 Task: Check the safety & property of Place to stay in Los Angeles, California, United States.
Action: Mouse moved to (377, 104)
Screenshot: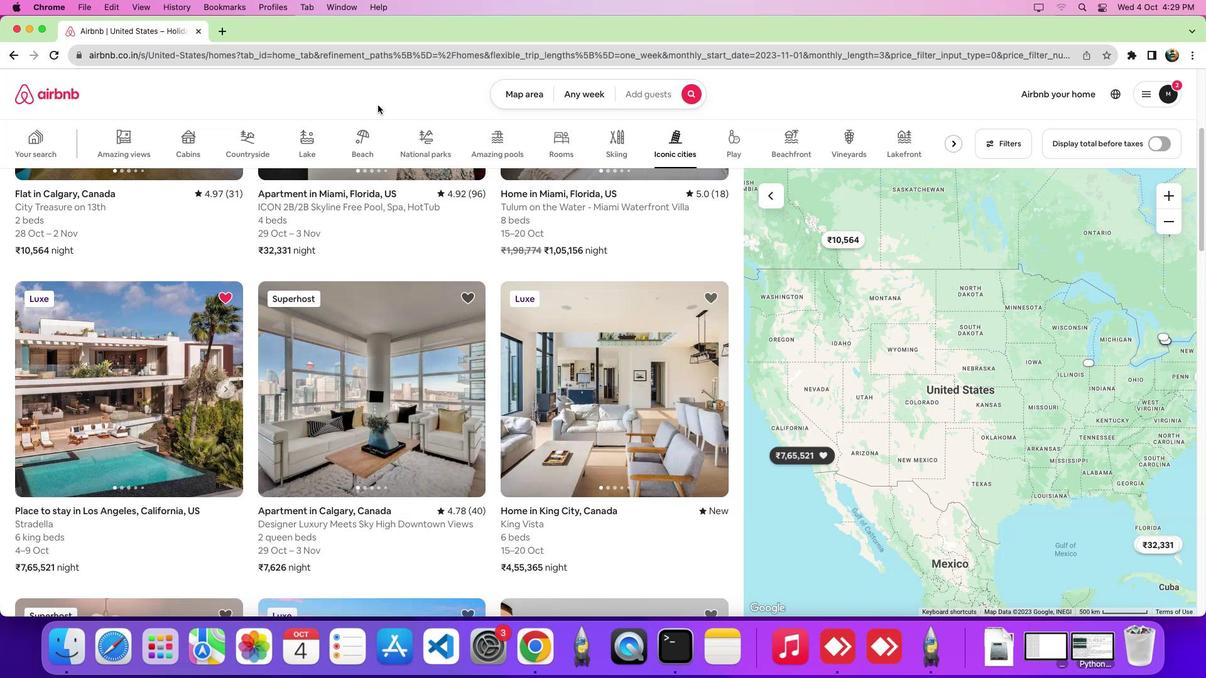 
Action: Mouse pressed left at (377, 104)
Screenshot: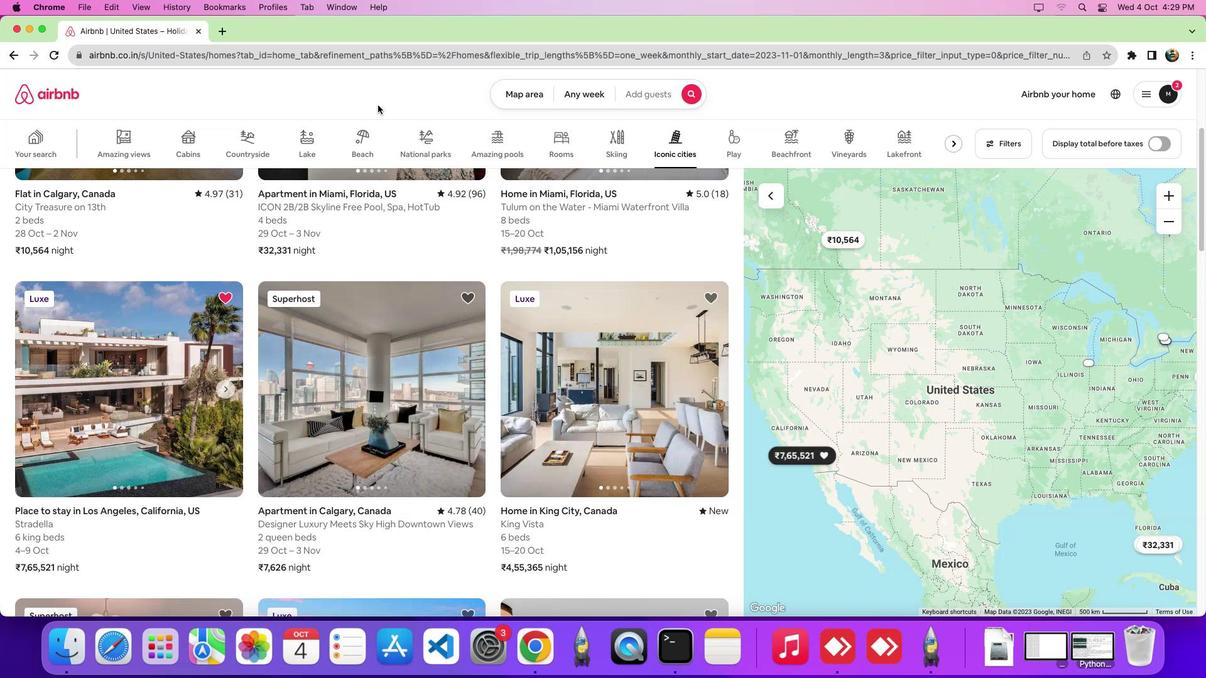 
Action: Mouse moved to (684, 145)
Screenshot: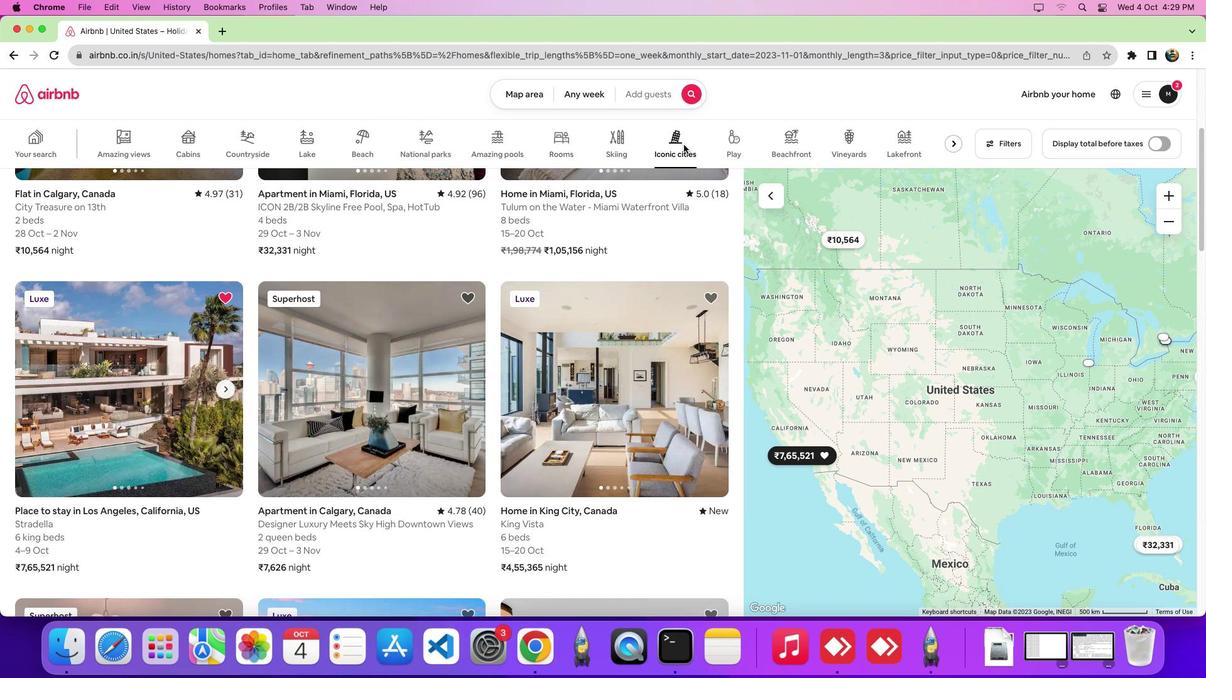 
Action: Mouse pressed left at (684, 145)
Screenshot: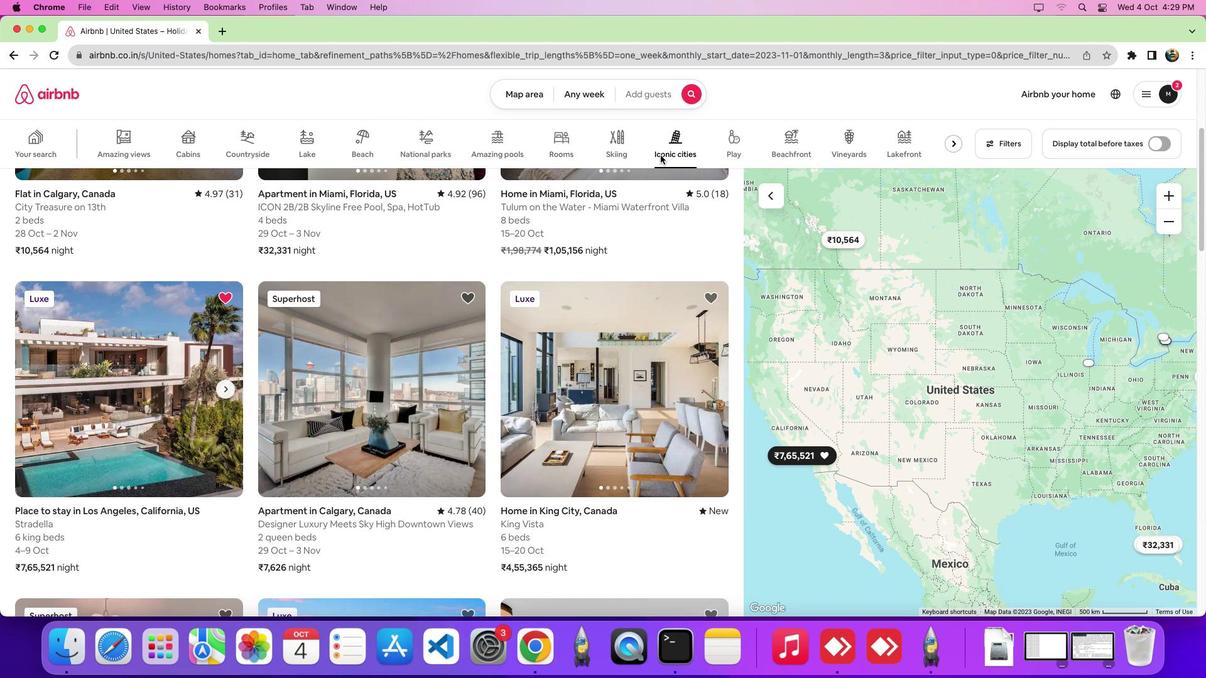 
Action: Mouse moved to (163, 427)
Screenshot: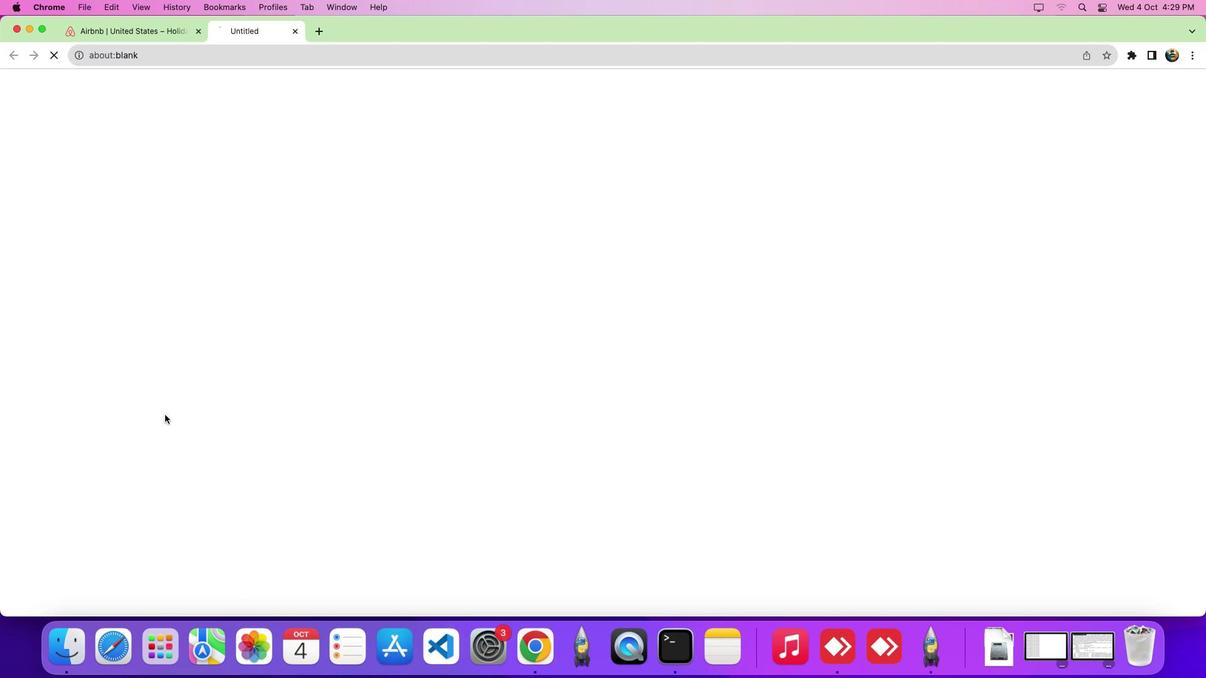 
Action: Mouse pressed left at (163, 427)
Screenshot: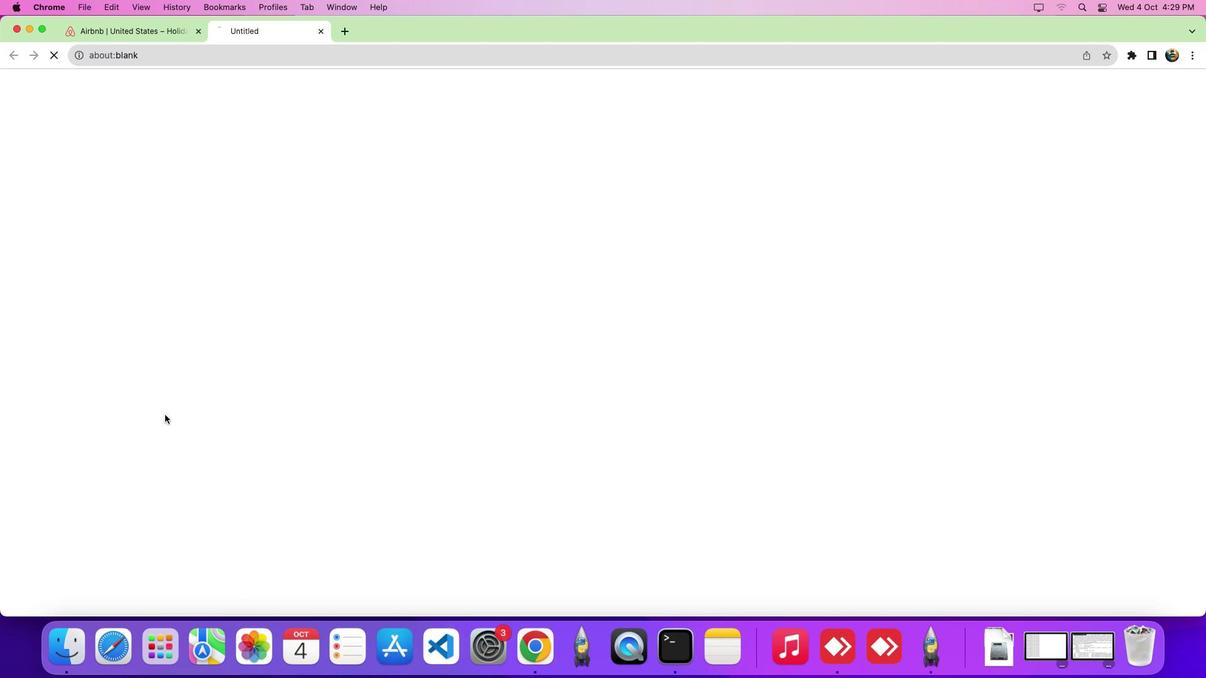 
Action: Mouse moved to (675, 412)
Screenshot: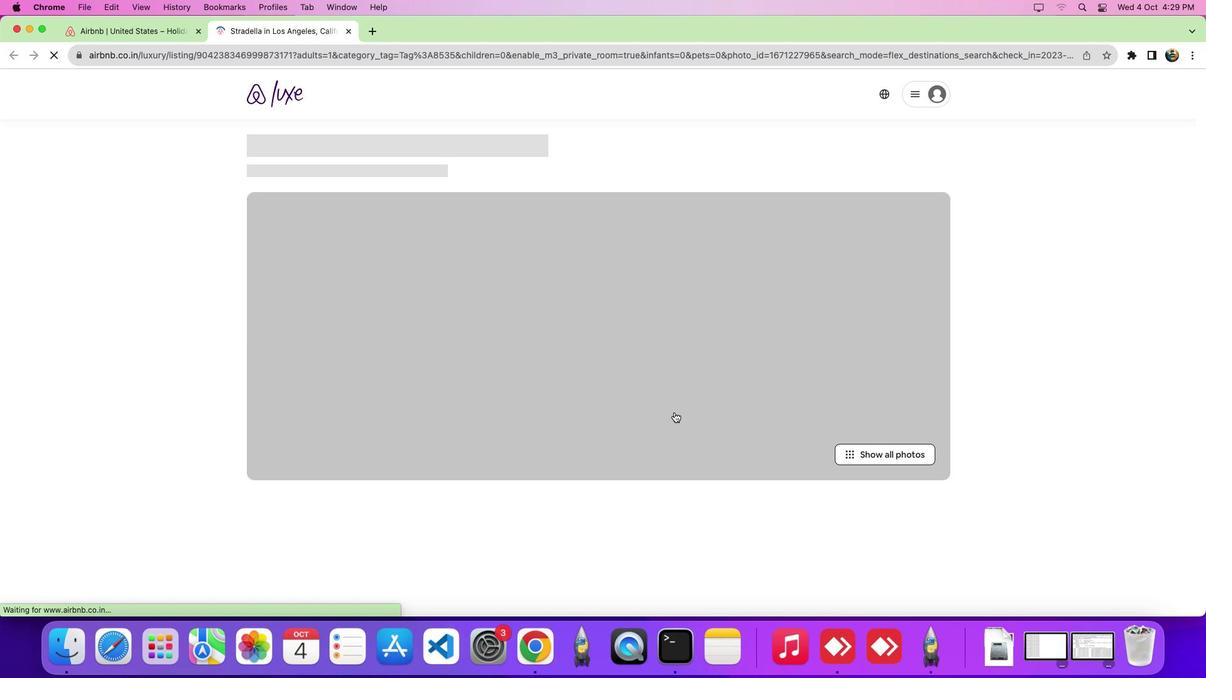 
Action: Mouse scrolled (675, 412) with delta (0, 0)
Screenshot: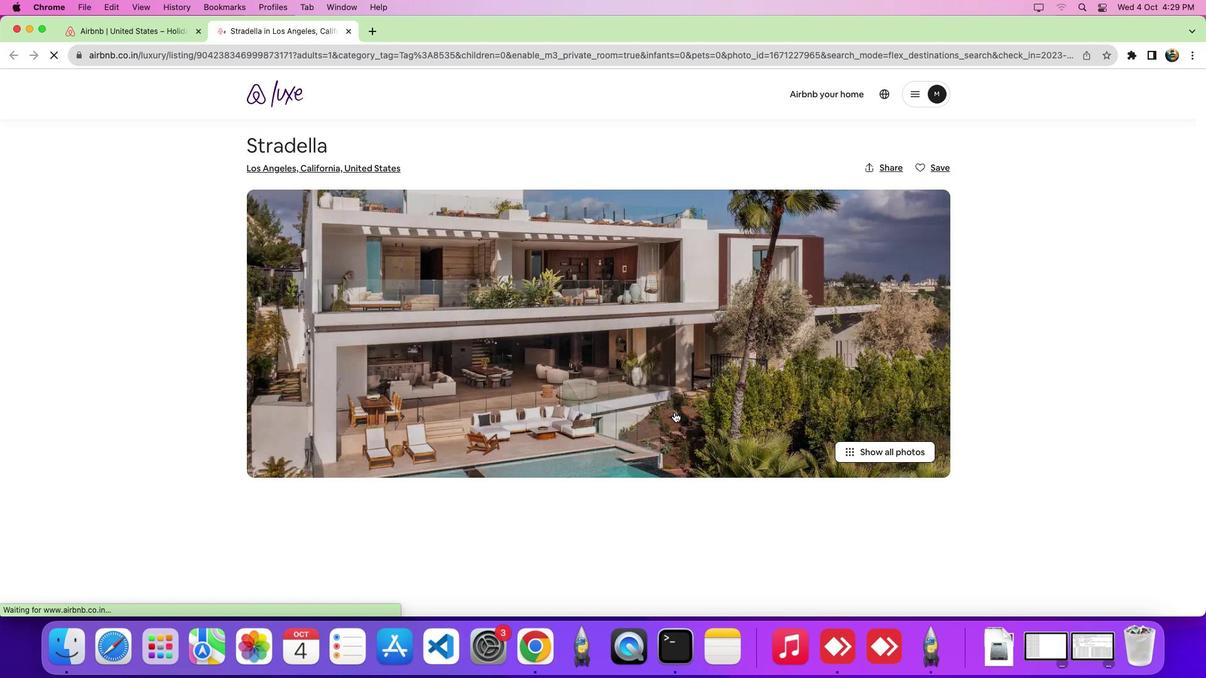 
Action: Mouse scrolled (675, 412) with delta (0, 0)
Screenshot: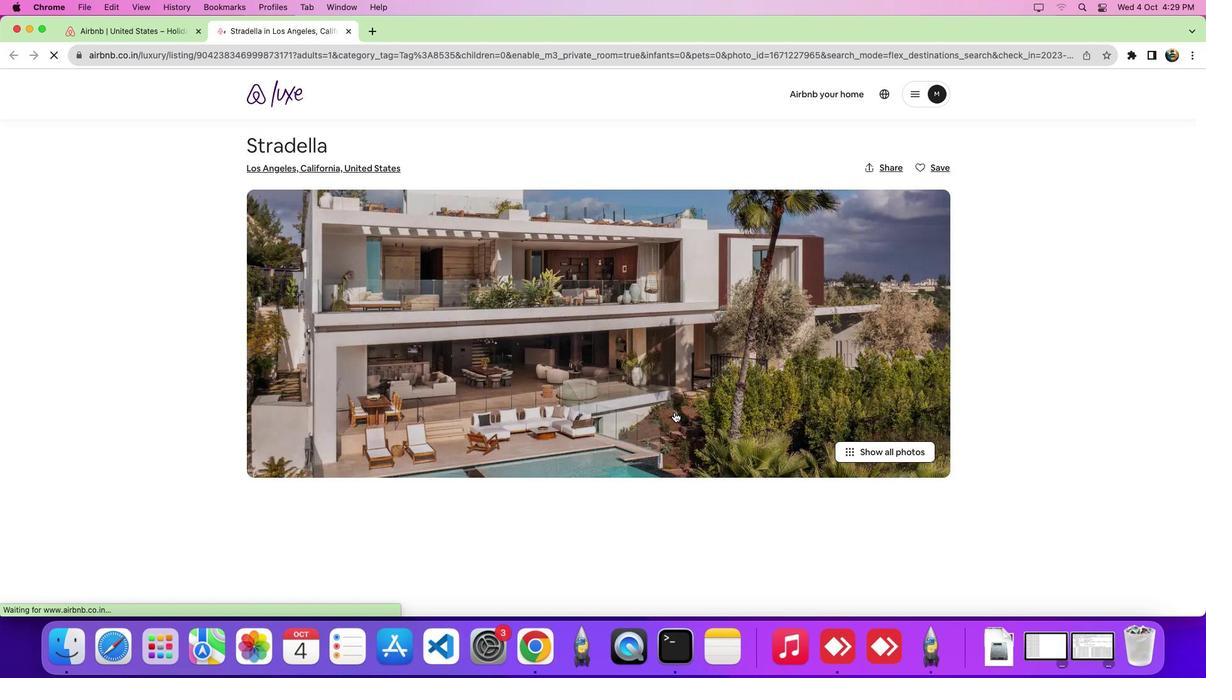 
Action: Mouse scrolled (675, 412) with delta (0, -5)
Screenshot: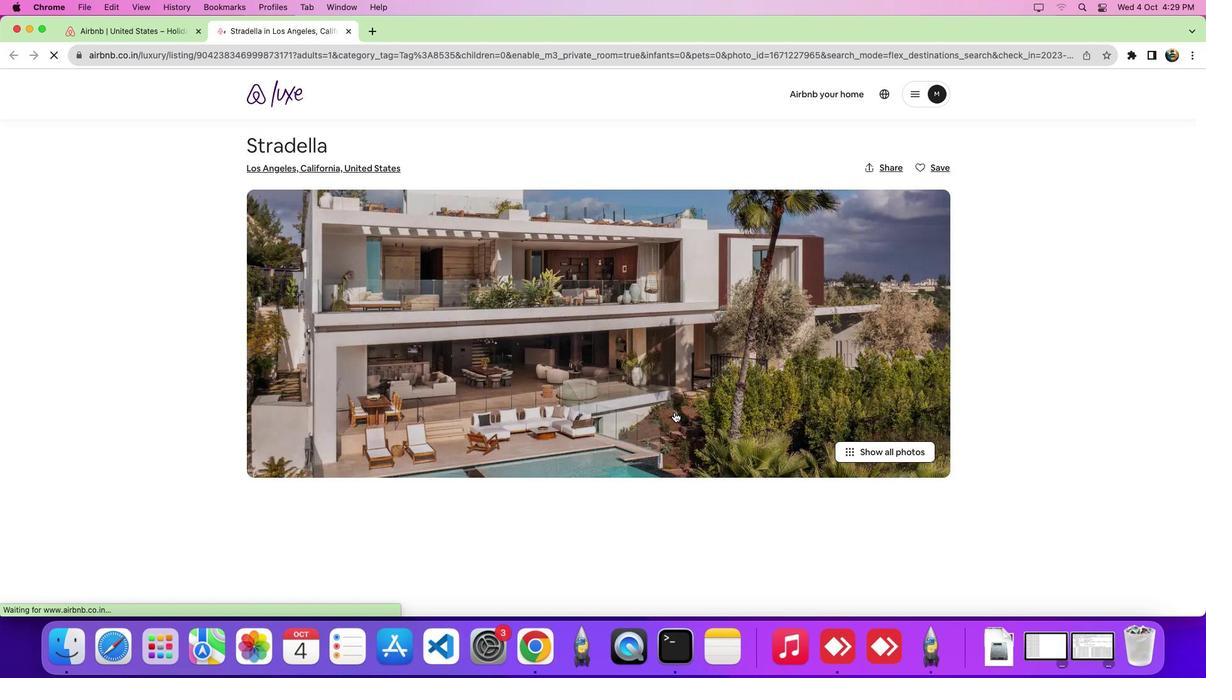 
Action: Mouse scrolled (675, 412) with delta (0, 0)
Screenshot: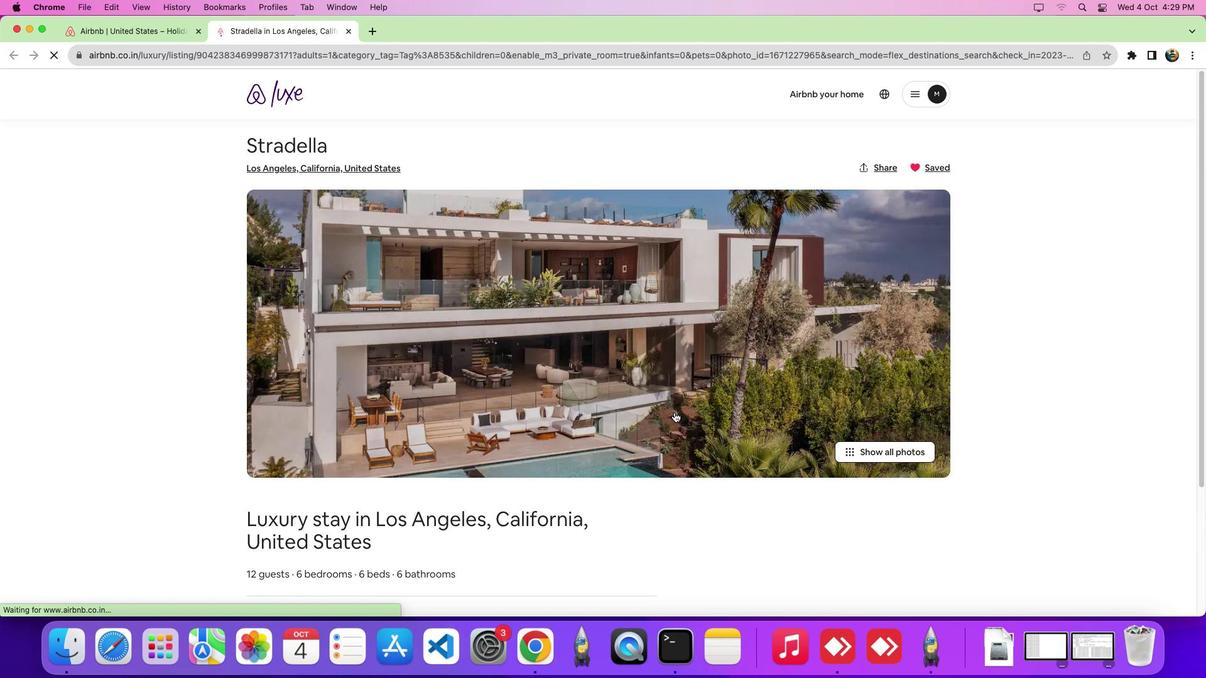 
Action: Mouse scrolled (675, 412) with delta (0, -1)
Screenshot: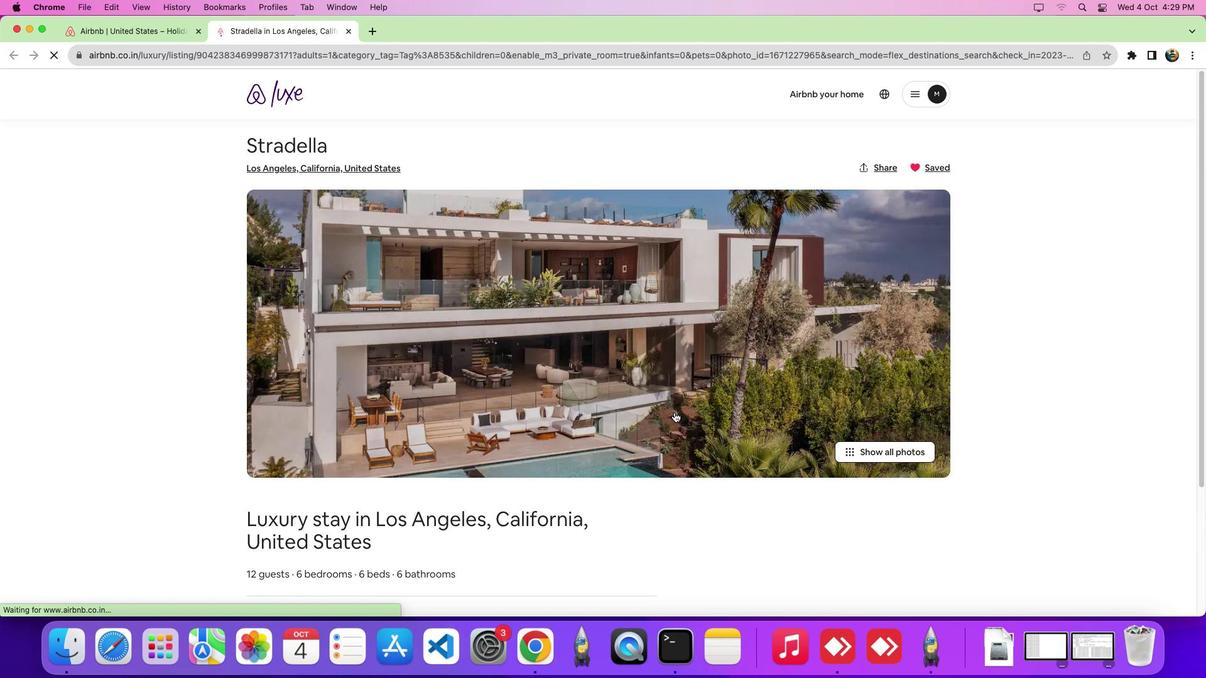
Action: Mouse scrolled (675, 412) with delta (0, -6)
Screenshot: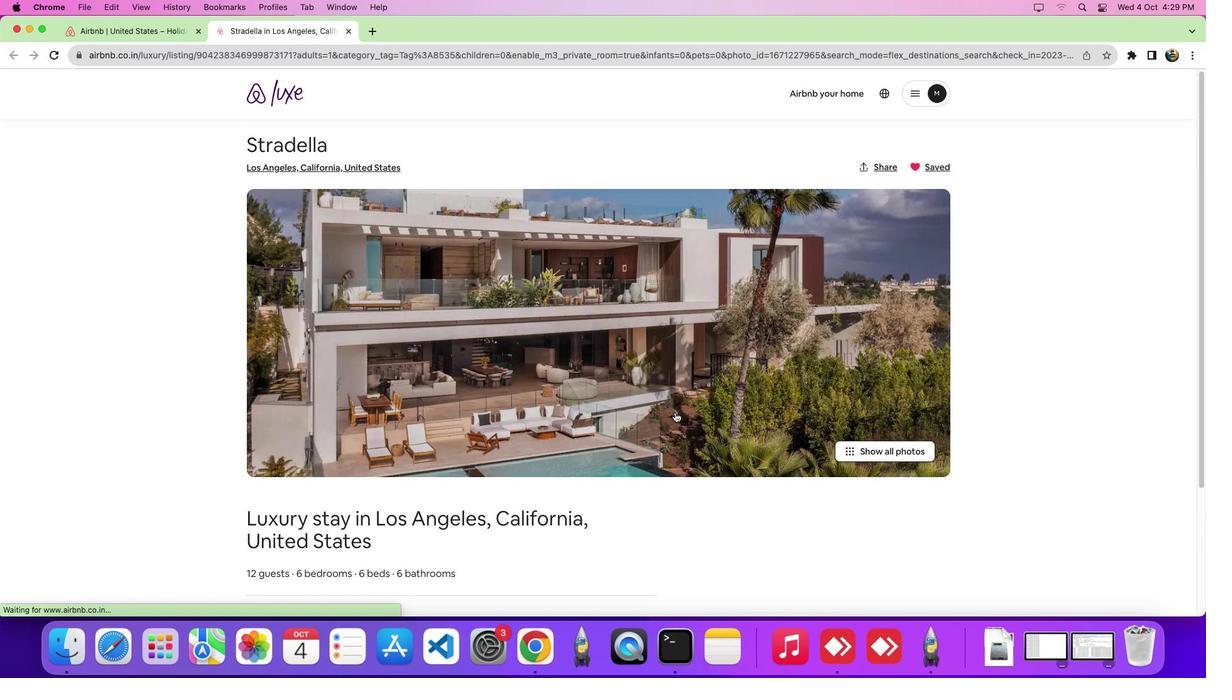 
Action: Mouse scrolled (675, 412) with delta (0, -8)
Screenshot: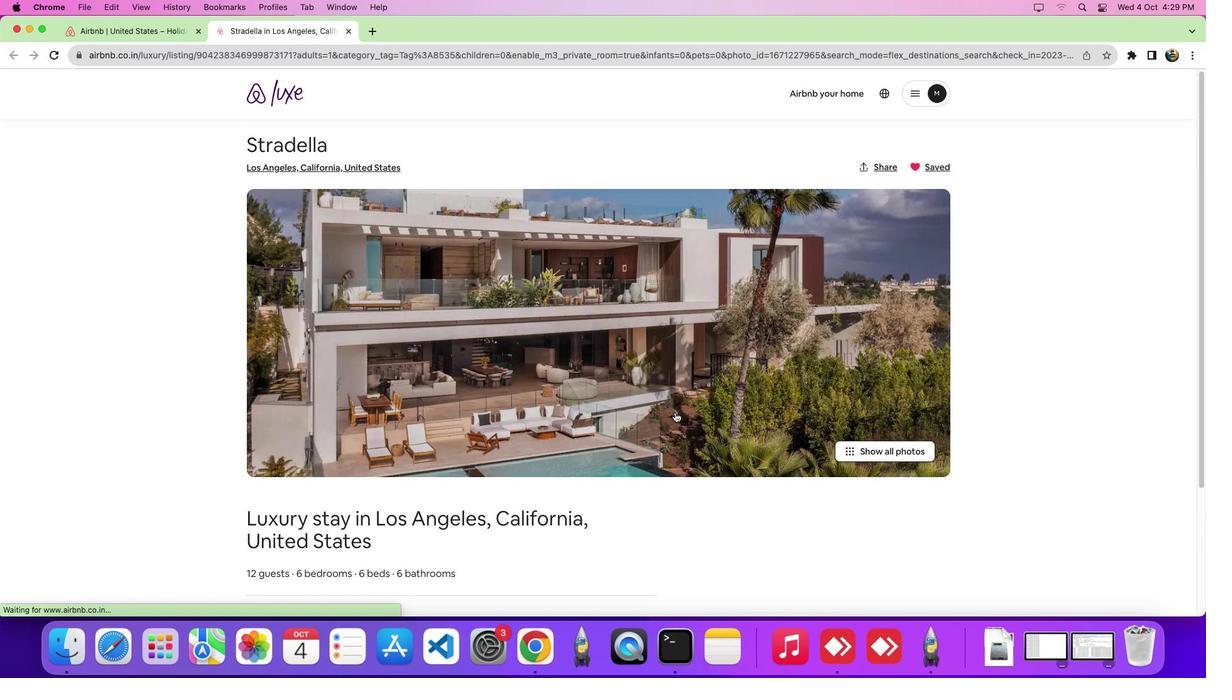 
Action: Mouse scrolled (675, 412) with delta (0, 0)
Screenshot: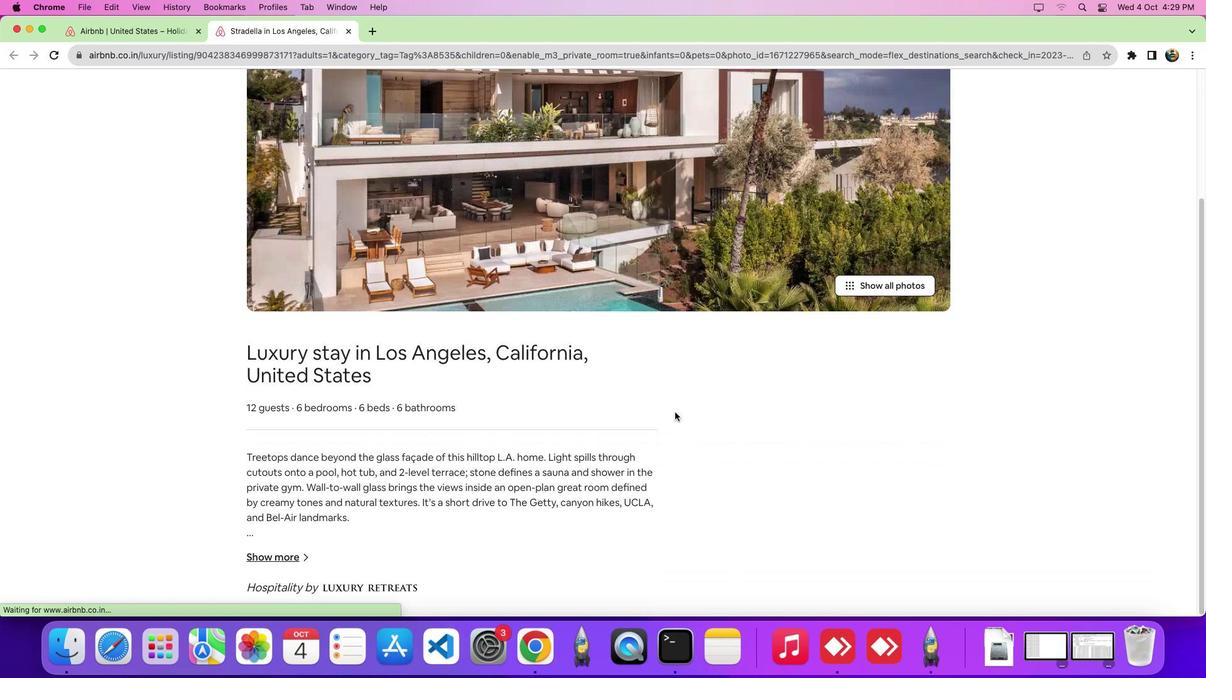 
Action: Mouse scrolled (675, 412) with delta (0, -1)
Screenshot: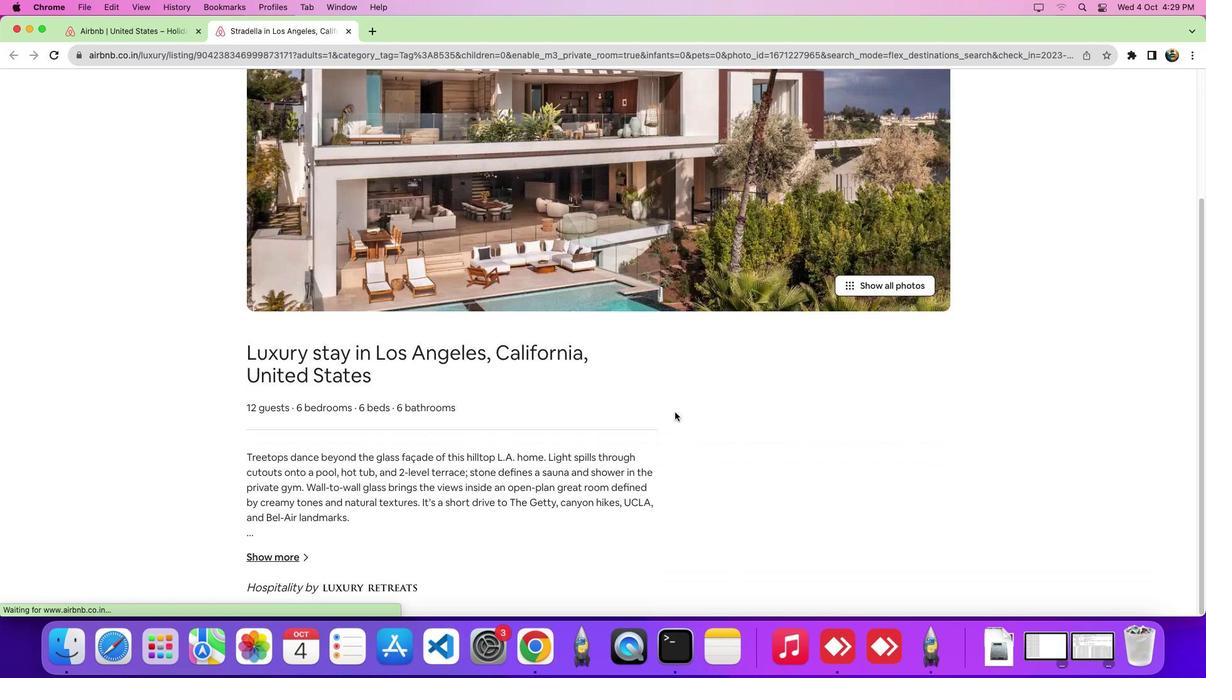 
Action: Mouse scrolled (675, 412) with delta (0, -6)
Screenshot: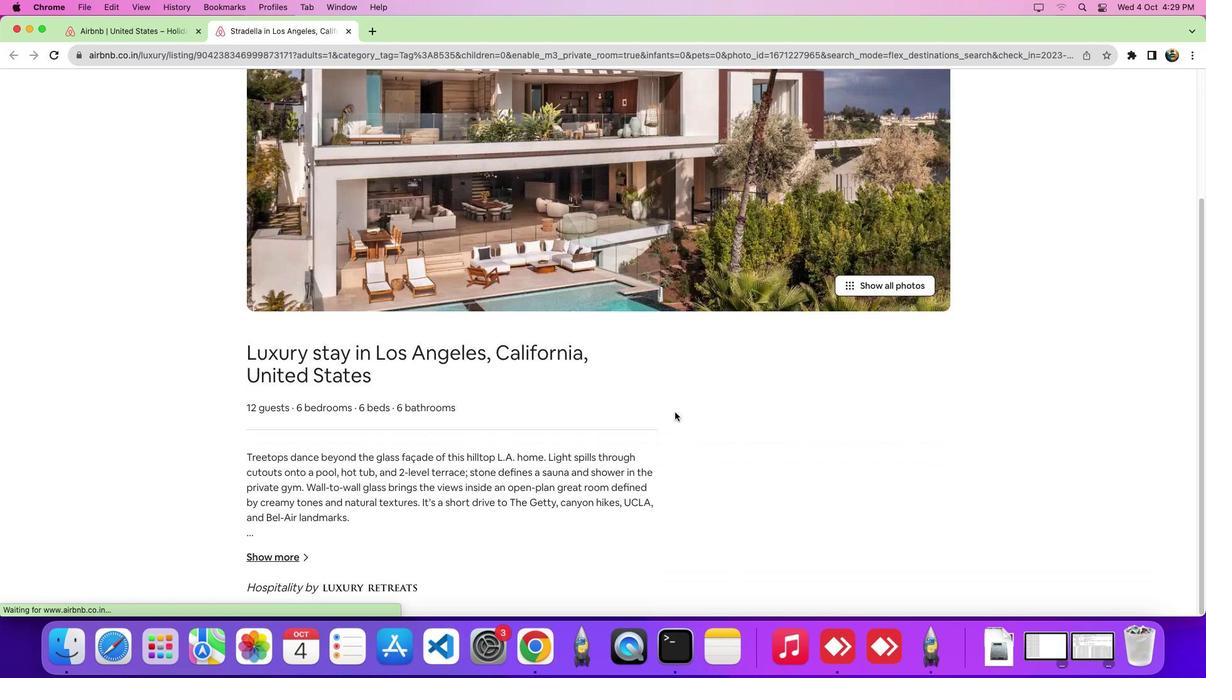 
Action: Mouse scrolled (675, 412) with delta (0, -8)
Screenshot: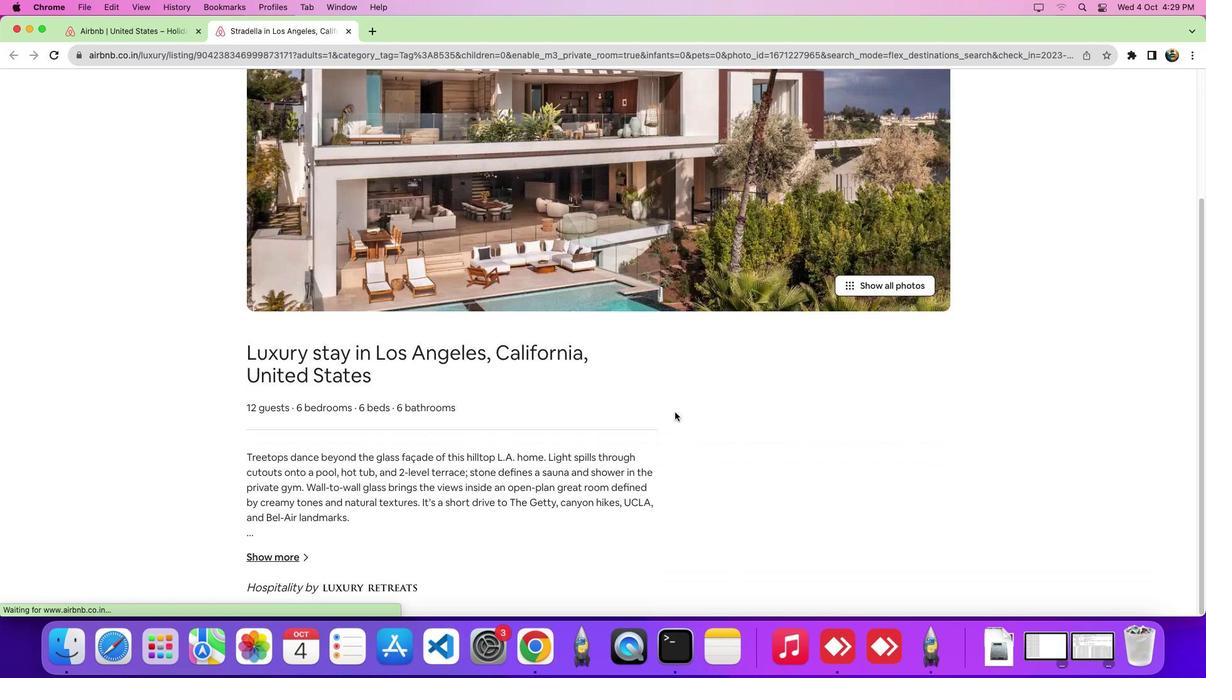 
Action: Mouse moved to (675, 412)
Screenshot: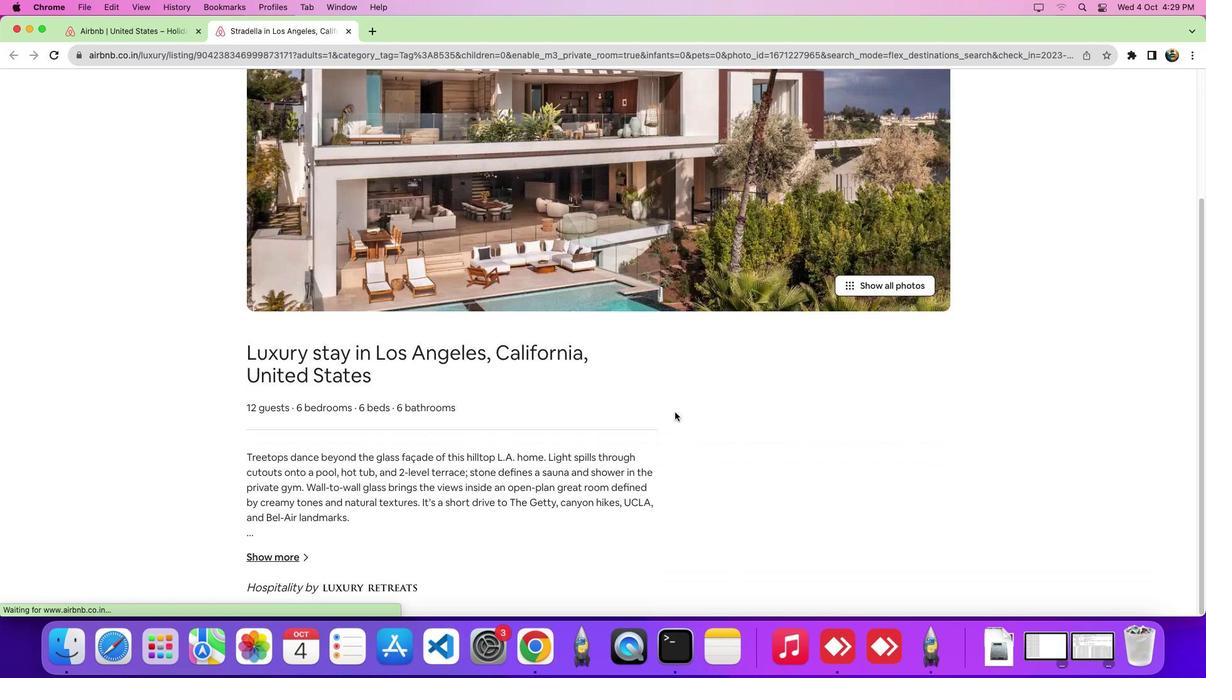 
Action: Mouse scrolled (675, 412) with delta (0, 0)
Screenshot: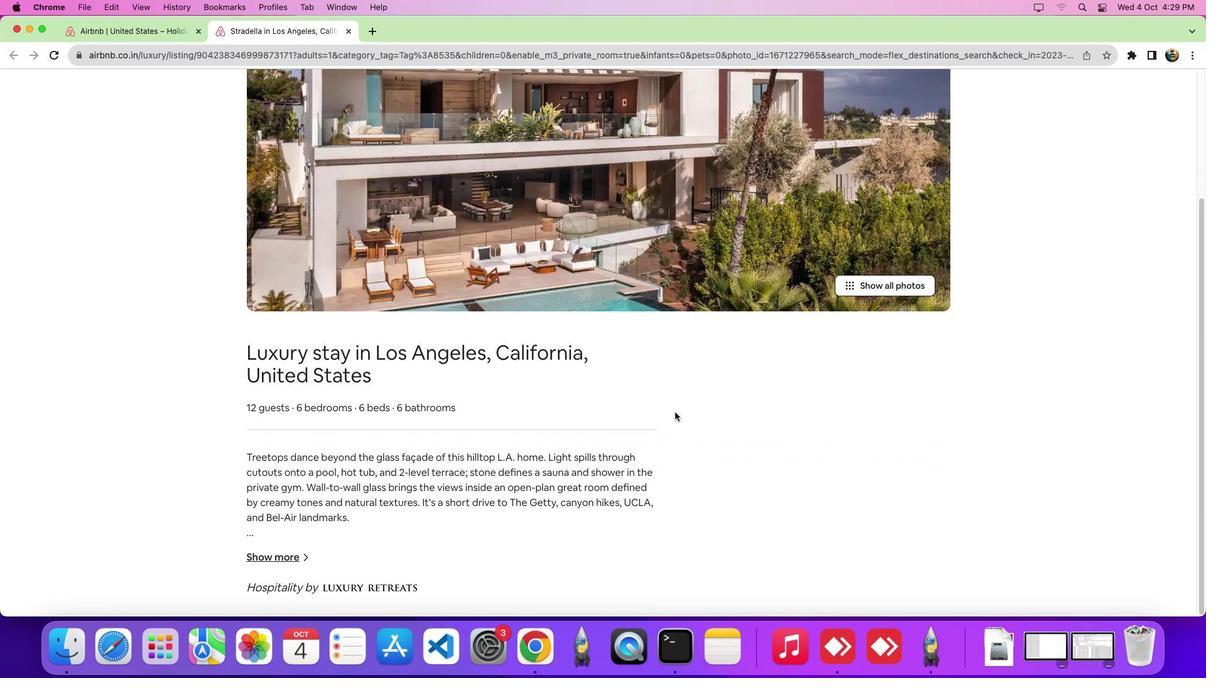
Action: Mouse scrolled (675, 412) with delta (0, -1)
Screenshot: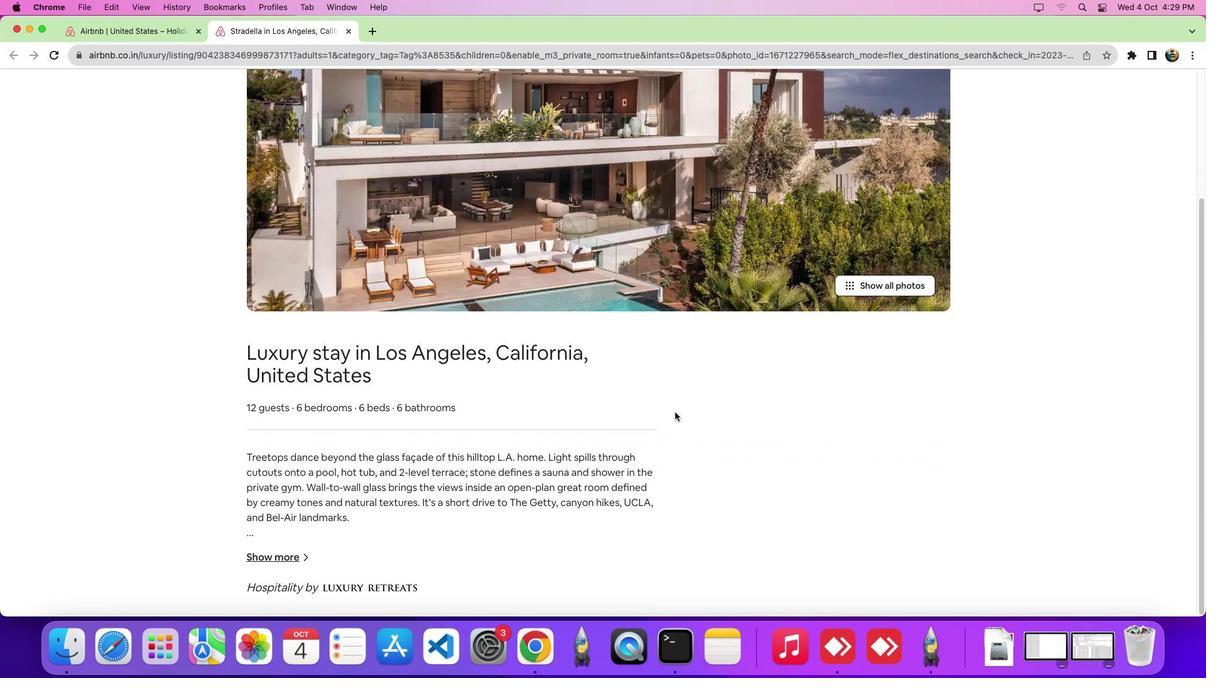
Action: Mouse scrolled (675, 412) with delta (0, -6)
Screenshot: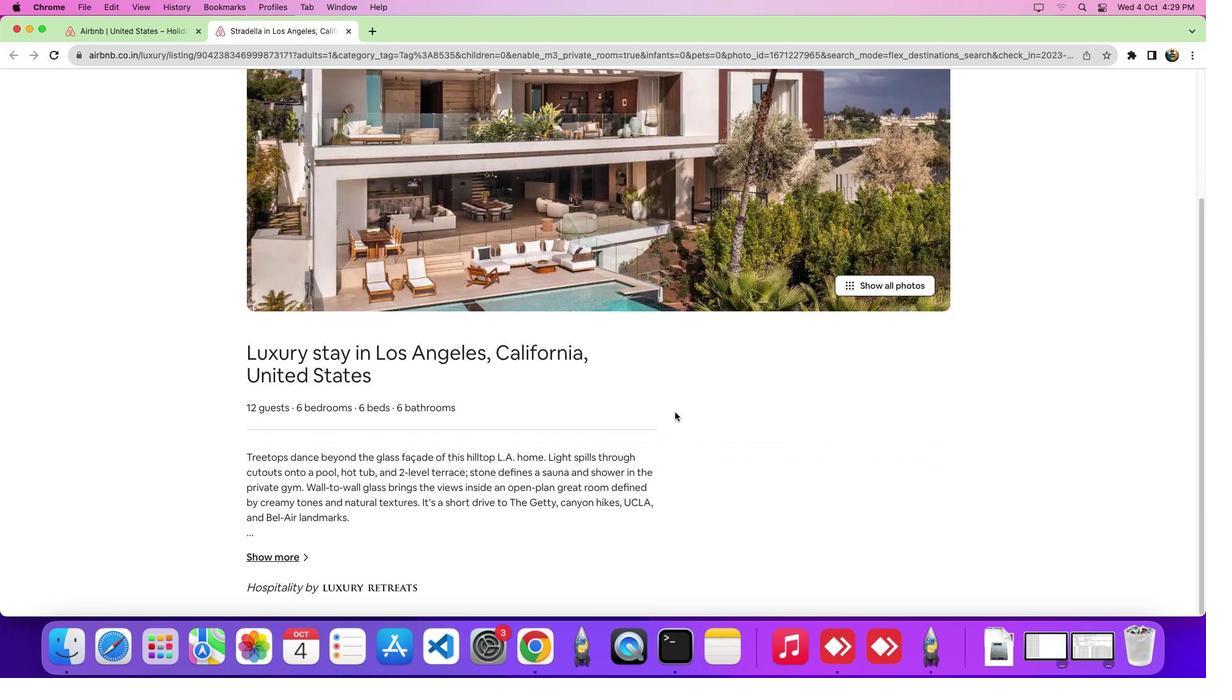 
Action: Mouse scrolled (675, 412) with delta (0, -8)
Screenshot: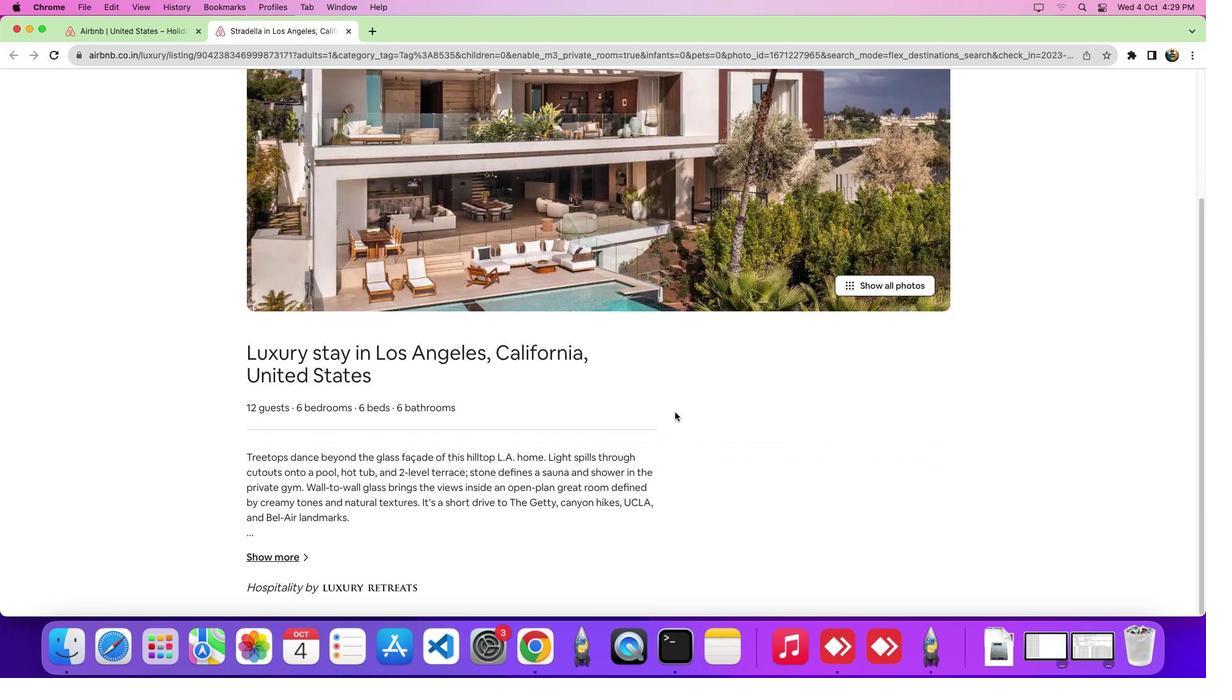 
Action: Mouse scrolled (675, 412) with delta (0, 0)
Screenshot: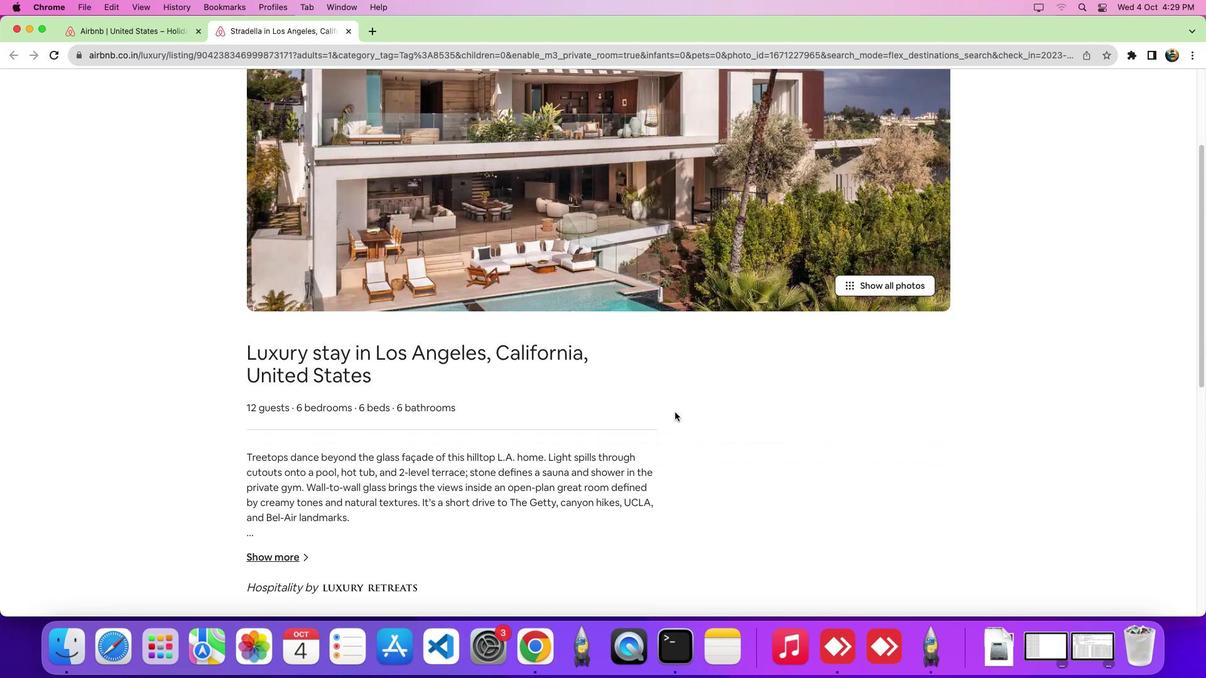 
Action: Mouse scrolled (675, 412) with delta (0, -1)
Screenshot: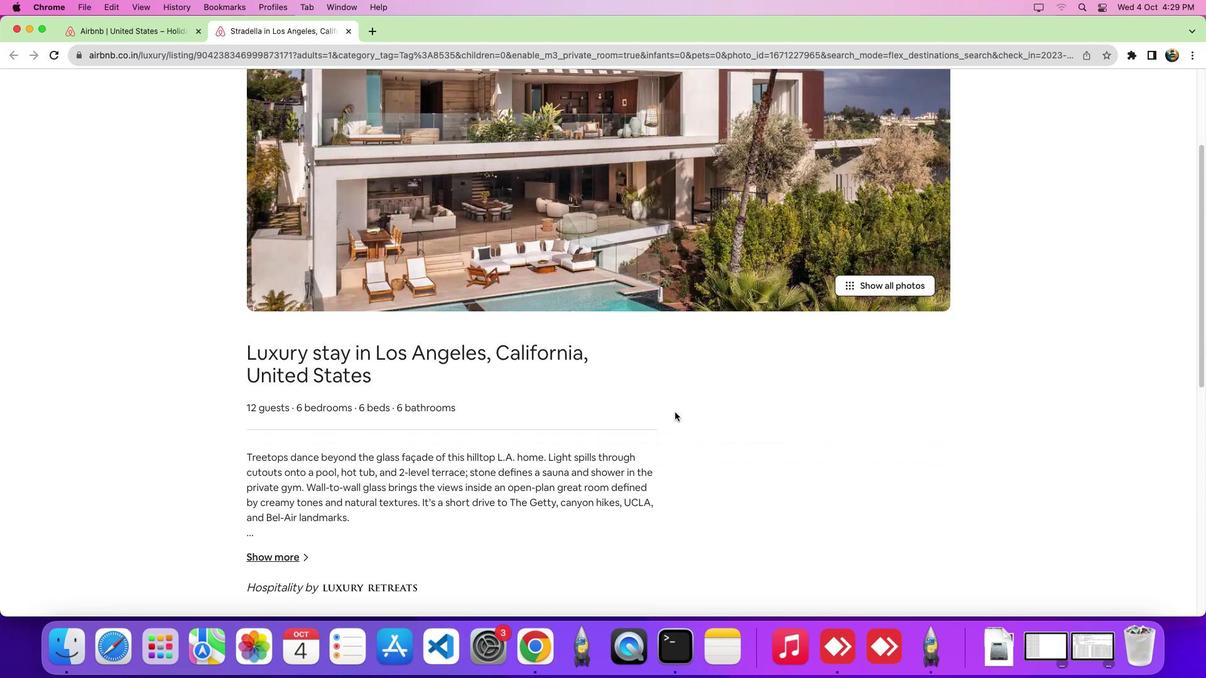 
Action: Mouse scrolled (675, 412) with delta (0, -6)
Screenshot: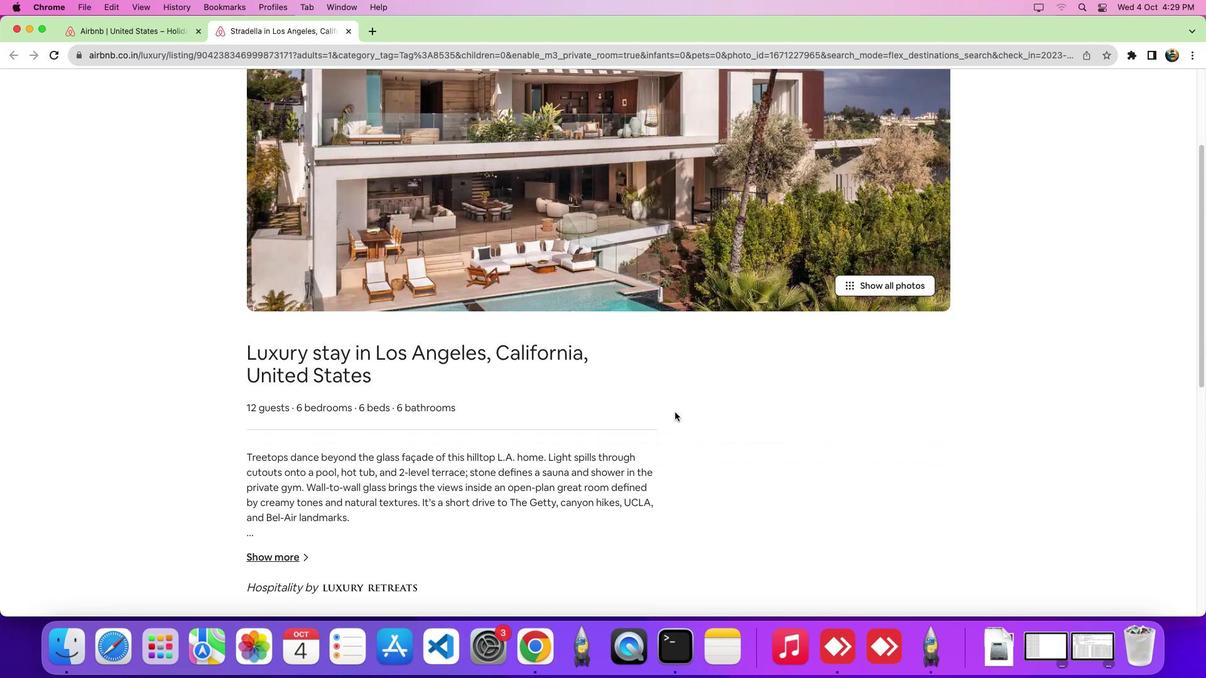 
Action: Mouse scrolled (675, 412) with delta (0, -8)
Screenshot: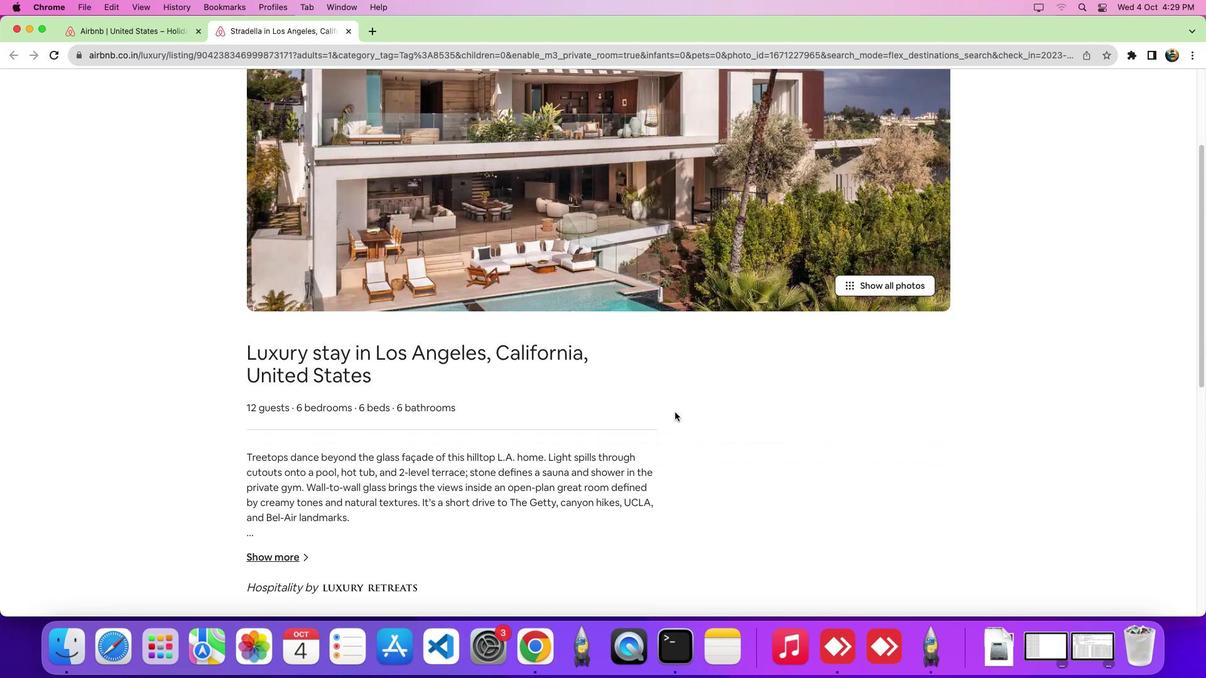 
Action: Mouse scrolled (675, 412) with delta (0, 0)
Screenshot: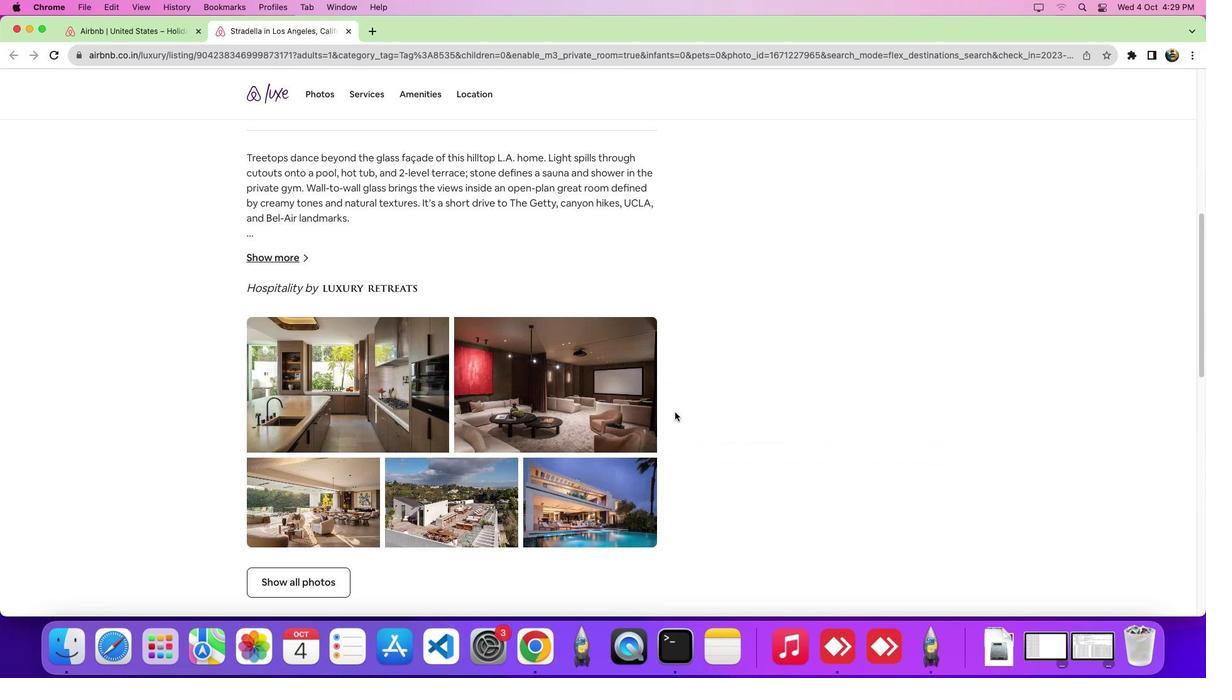 
Action: Mouse scrolled (675, 412) with delta (0, -1)
Screenshot: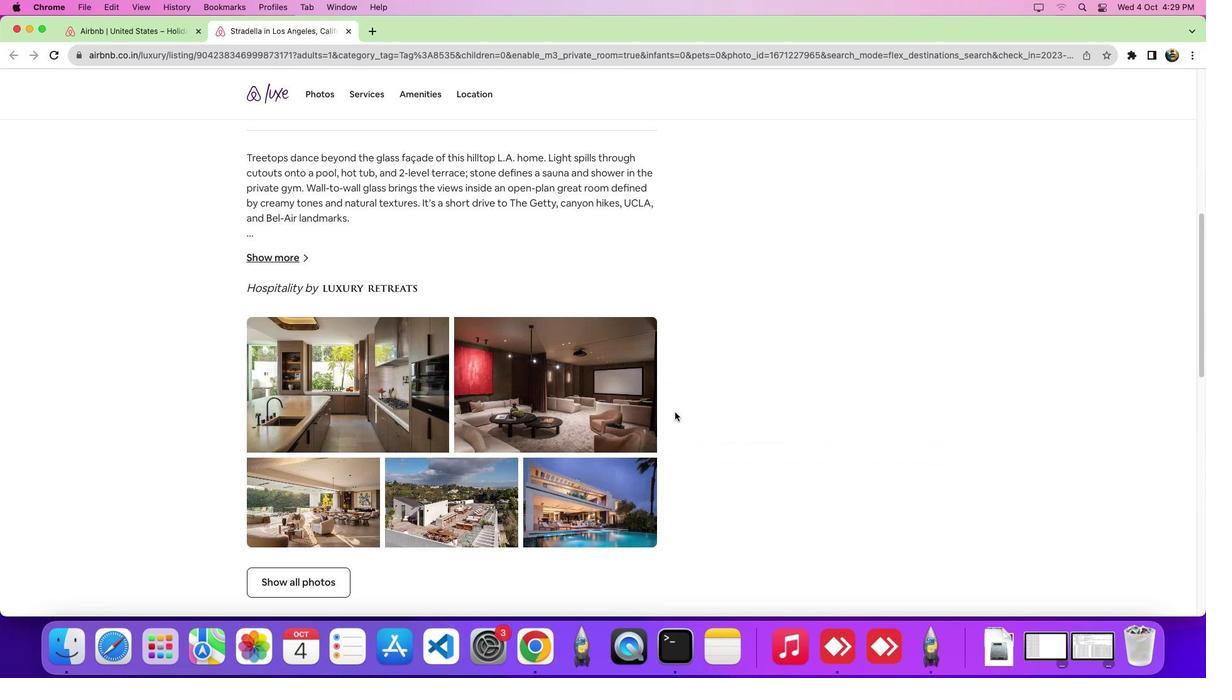 
Action: Mouse scrolled (675, 412) with delta (0, -5)
Screenshot: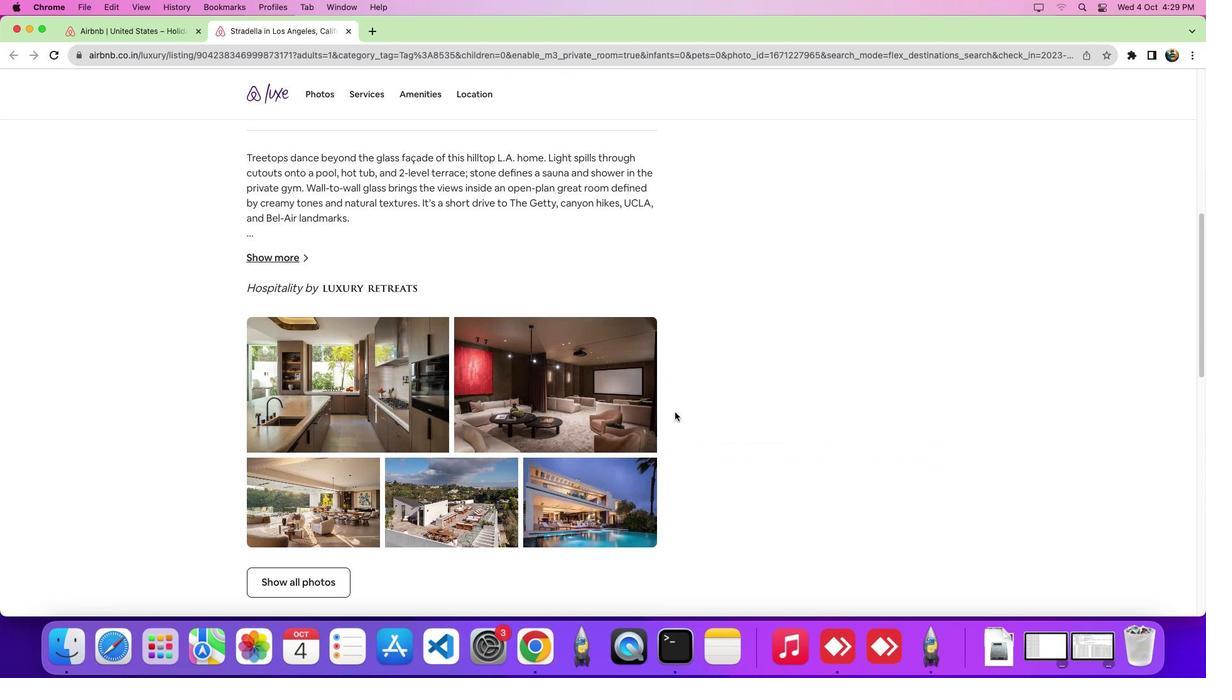 
Action: Mouse scrolled (675, 412) with delta (0, 0)
Screenshot: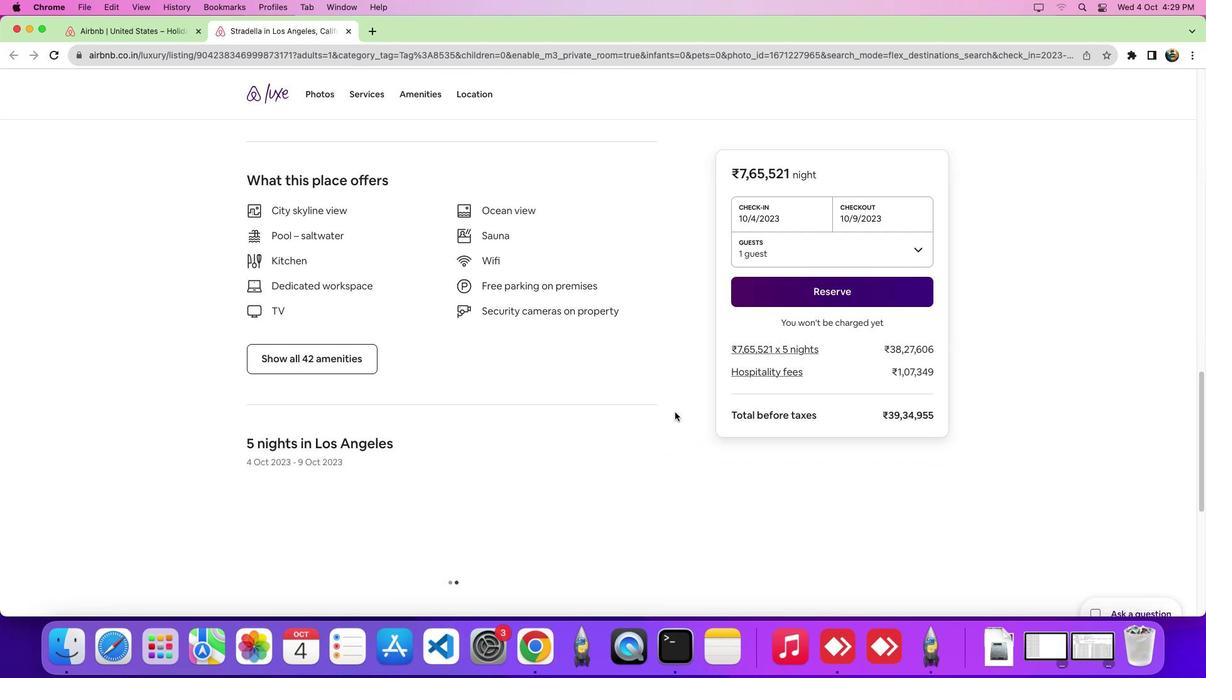 
Action: Mouse scrolled (675, 412) with delta (0, -1)
Screenshot: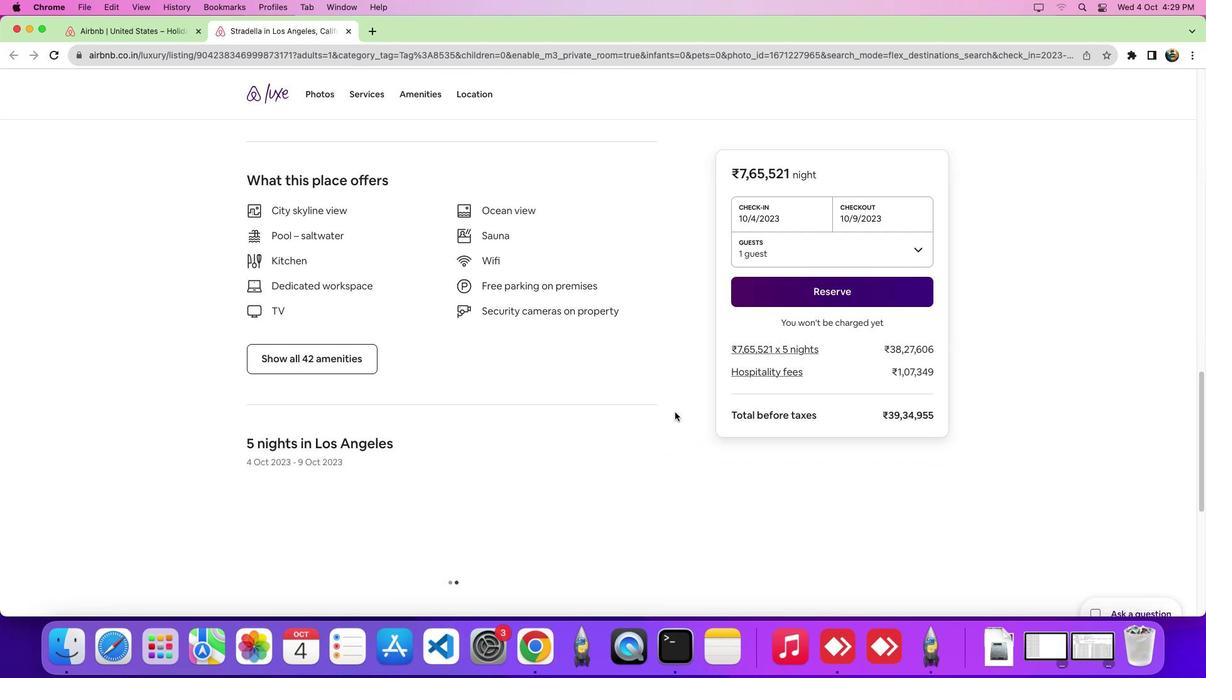 
Action: Mouse scrolled (675, 412) with delta (0, -6)
Screenshot: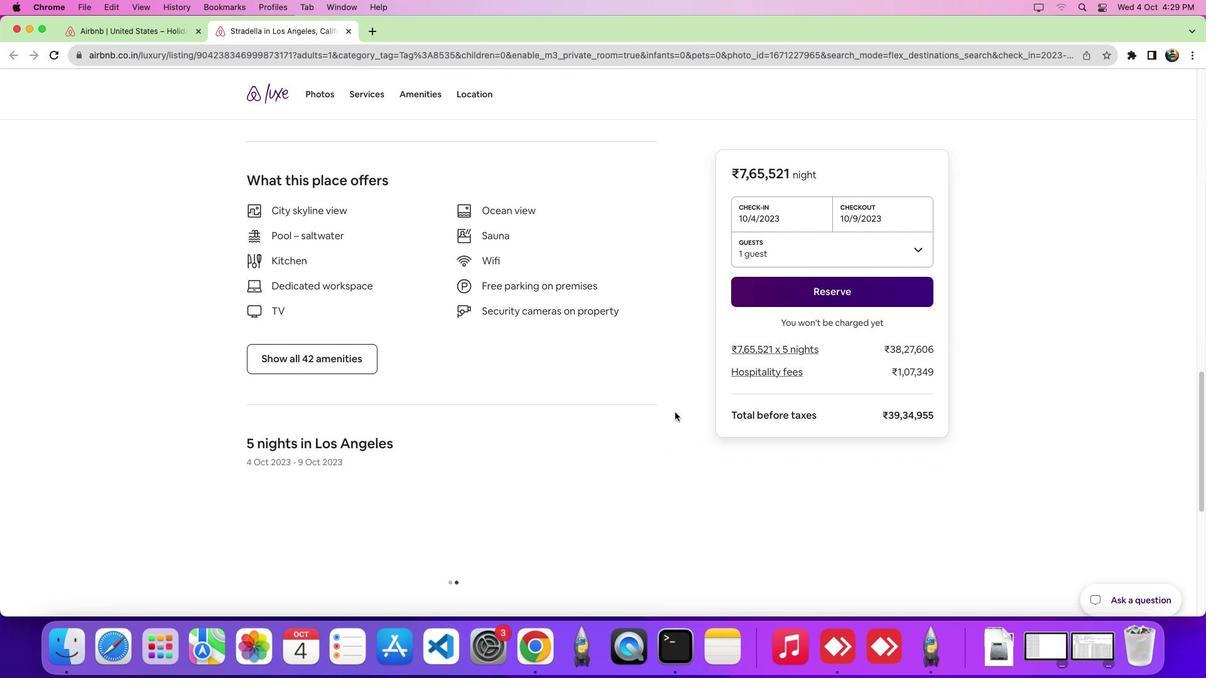 
Action: Mouse scrolled (675, 412) with delta (0, -8)
Screenshot: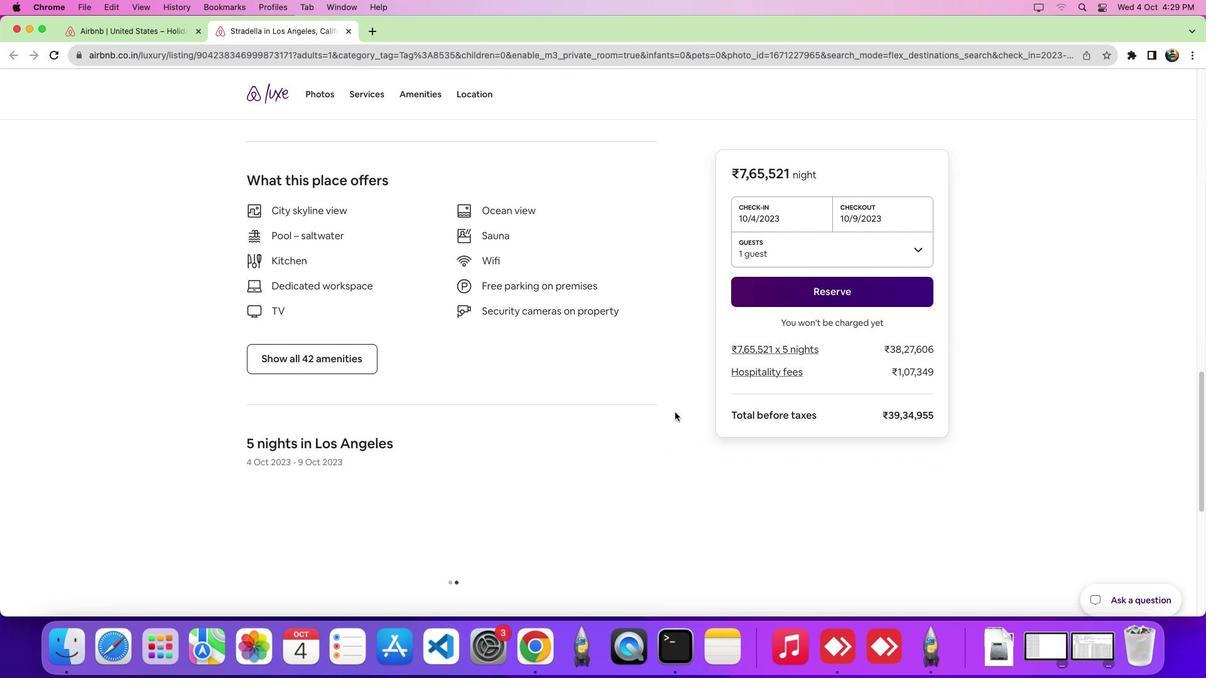 
Action: Mouse scrolled (675, 412) with delta (0, 0)
Screenshot: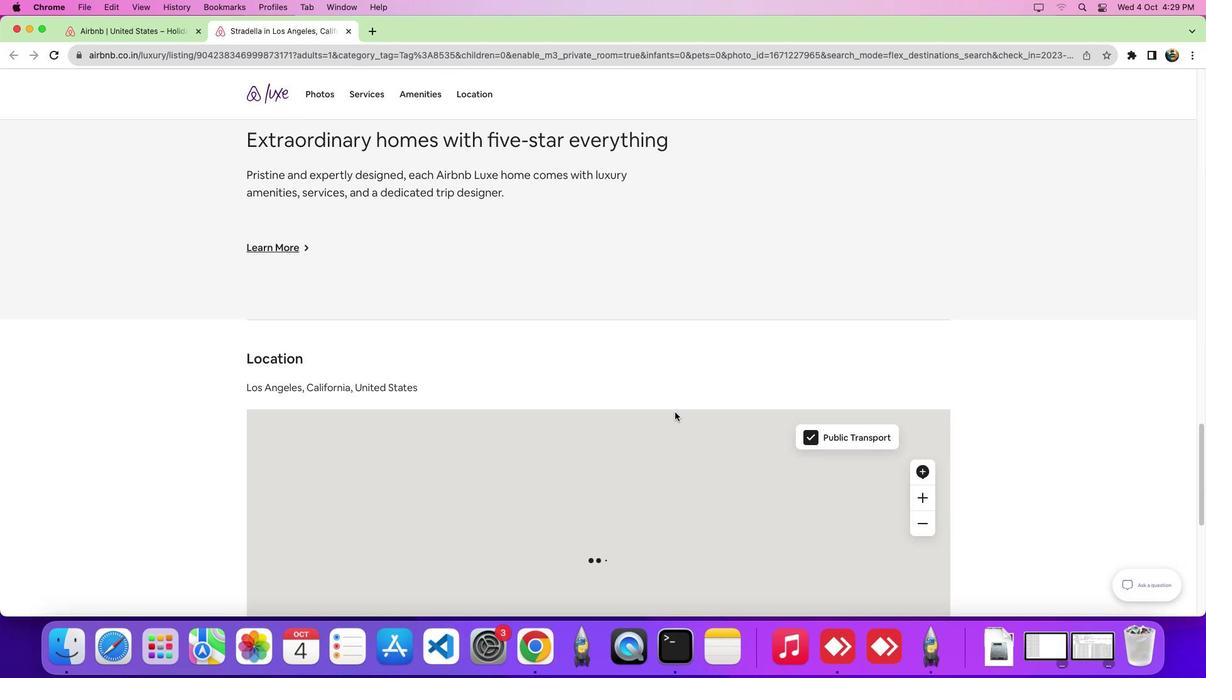 
Action: Mouse scrolled (675, 412) with delta (0, -1)
Screenshot: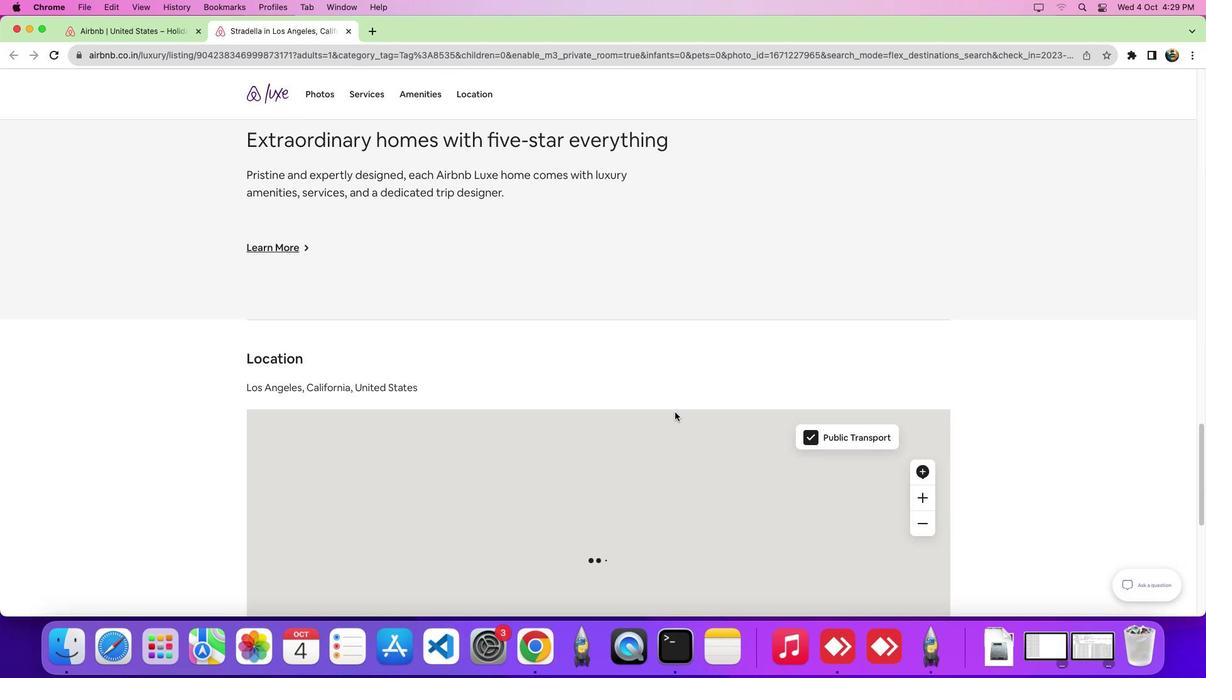 
Action: Mouse scrolled (675, 412) with delta (0, -6)
Screenshot: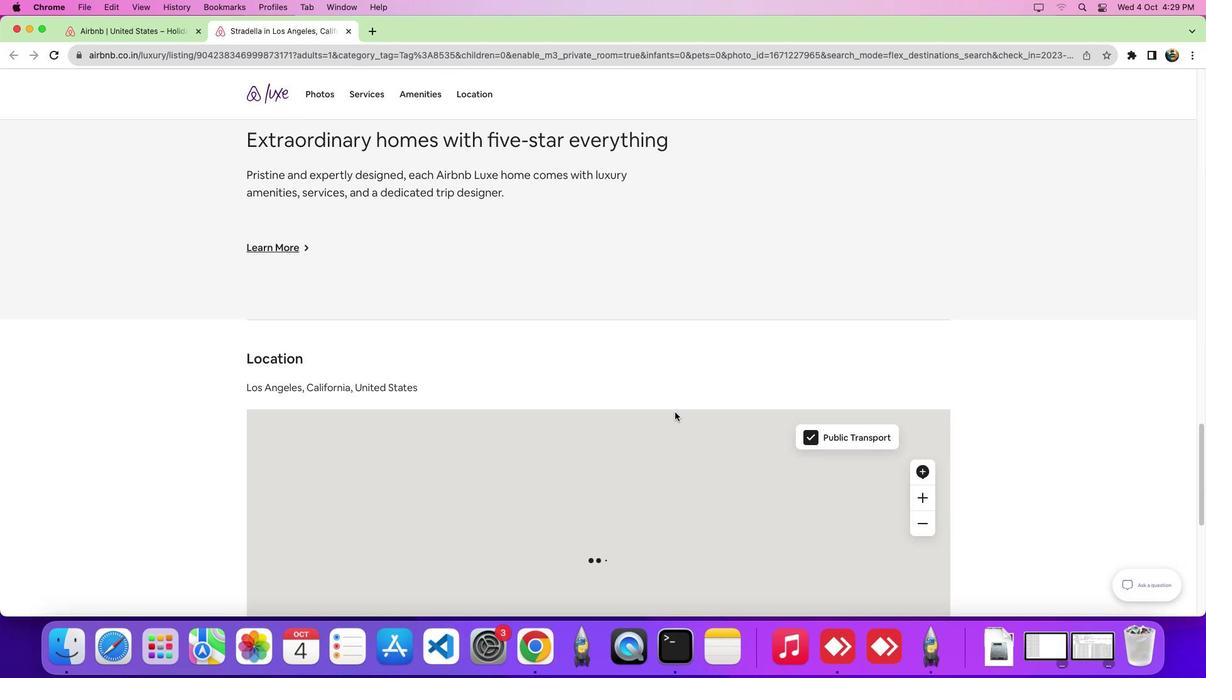 
Action: Mouse scrolled (675, 412) with delta (0, -8)
Screenshot: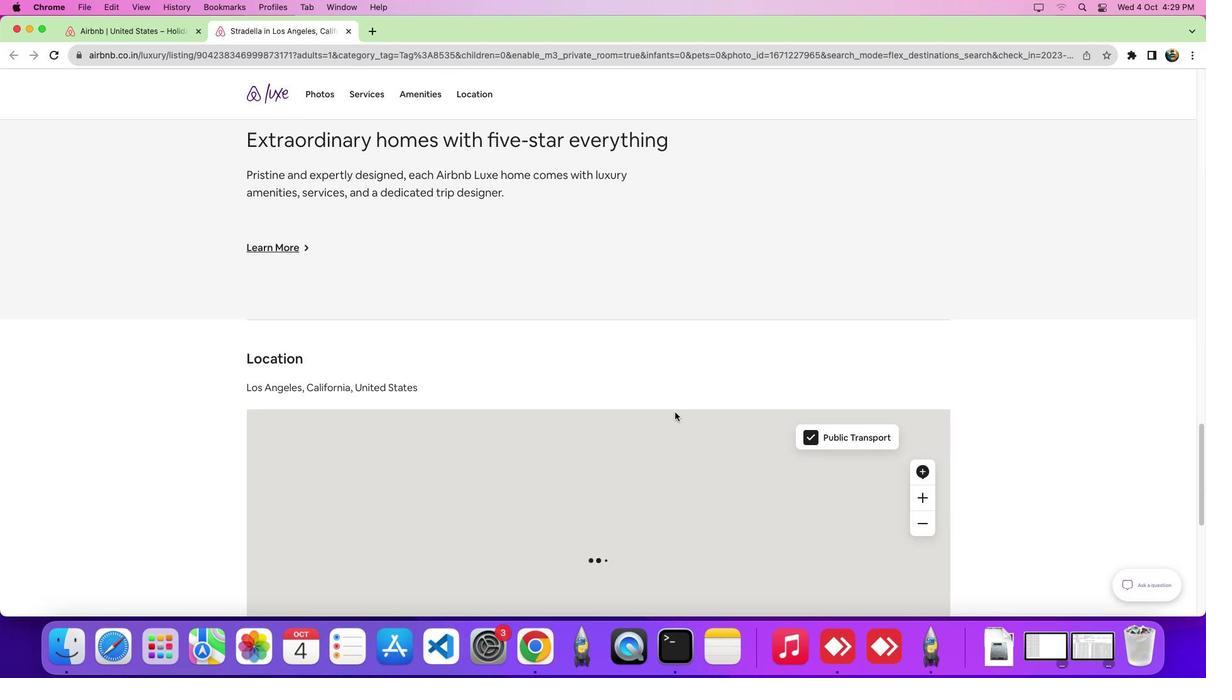 
Action: Mouse scrolled (675, 412) with delta (0, 0)
Screenshot: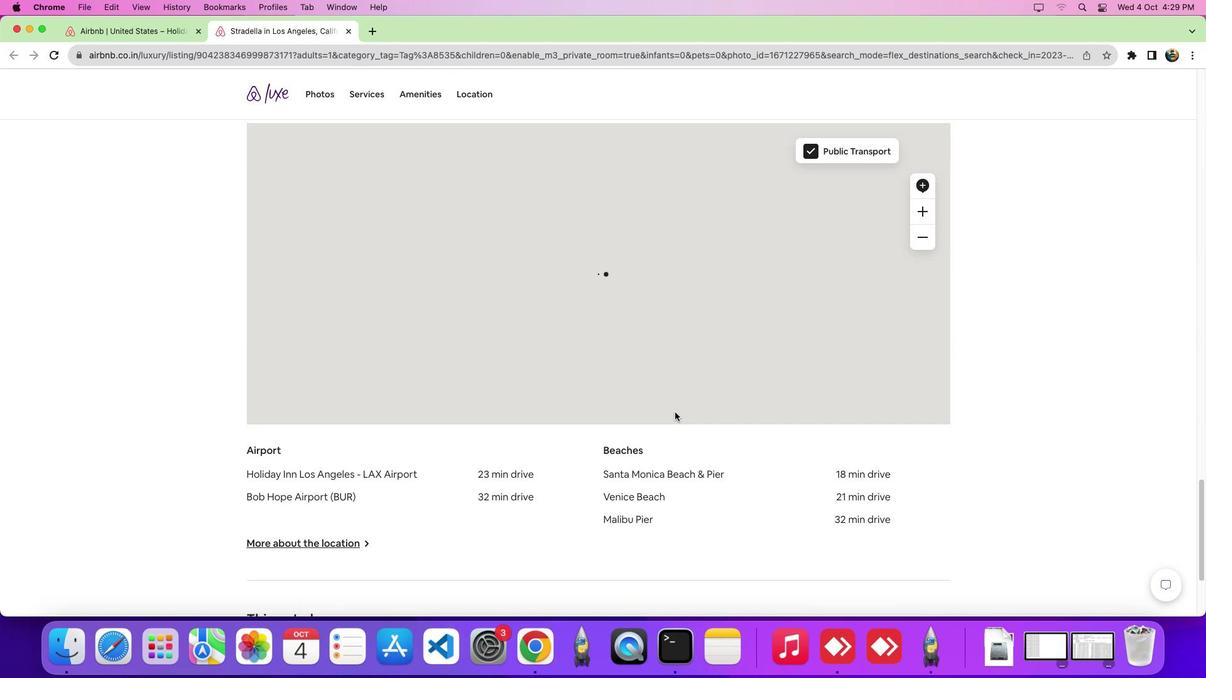 
Action: Mouse scrolled (675, 412) with delta (0, -1)
Screenshot: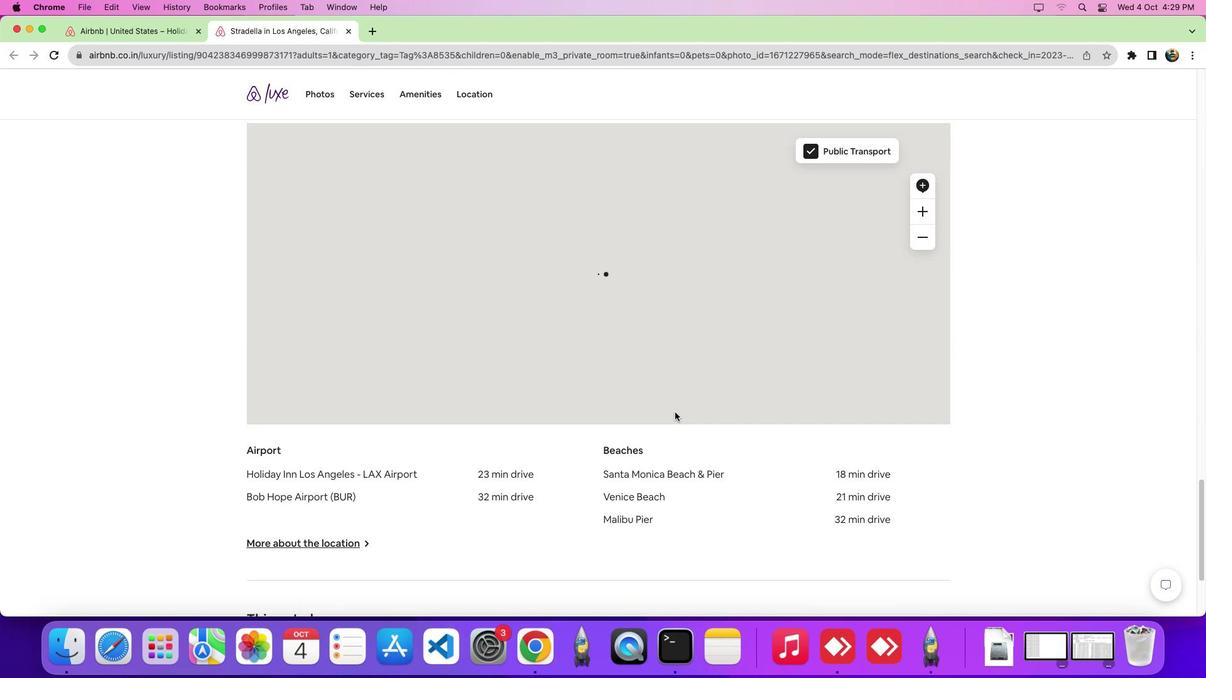 
Action: Mouse scrolled (675, 412) with delta (0, -5)
Screenshot: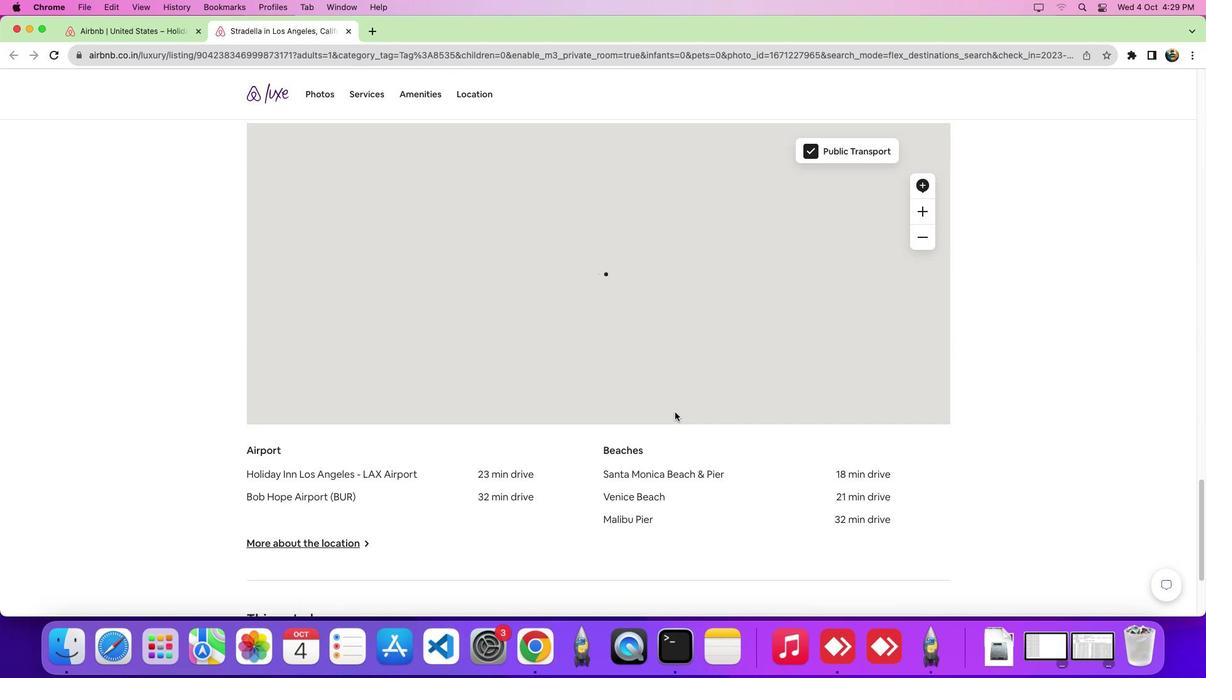 
Action: Mouse scrolled (675, 412) with delta (0, 0)
Screenshot: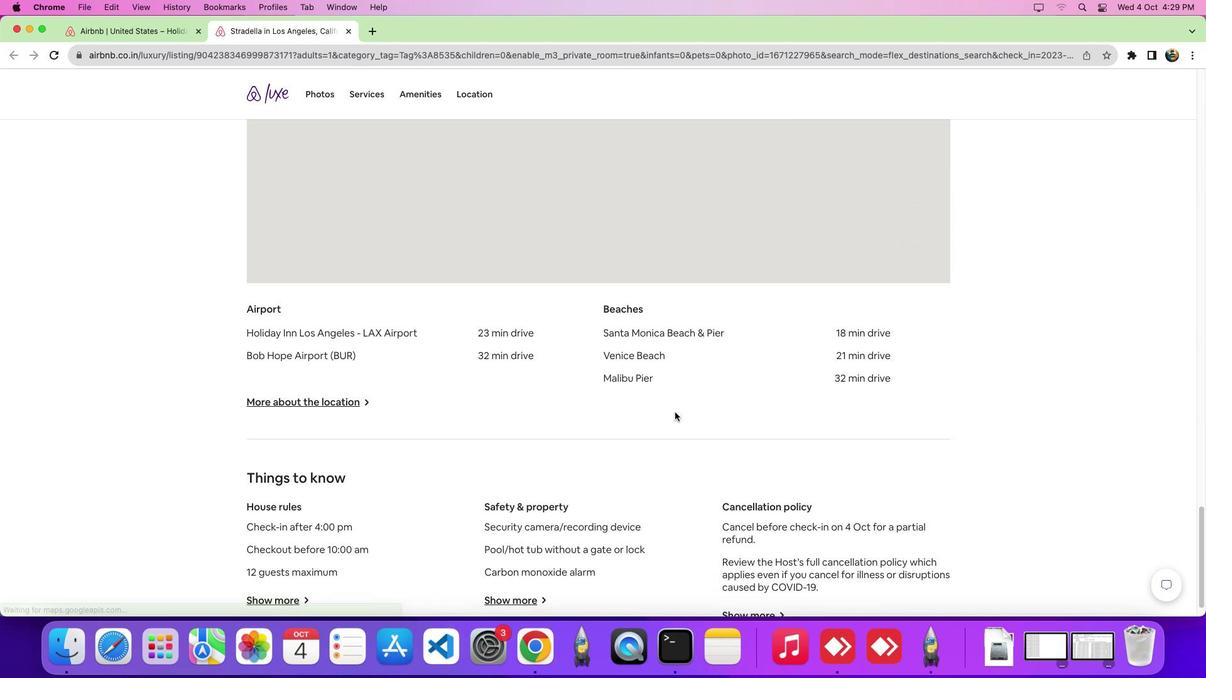 
Action: Mouse scrolled (675, 412) with delta (0, 0)
Screenshot: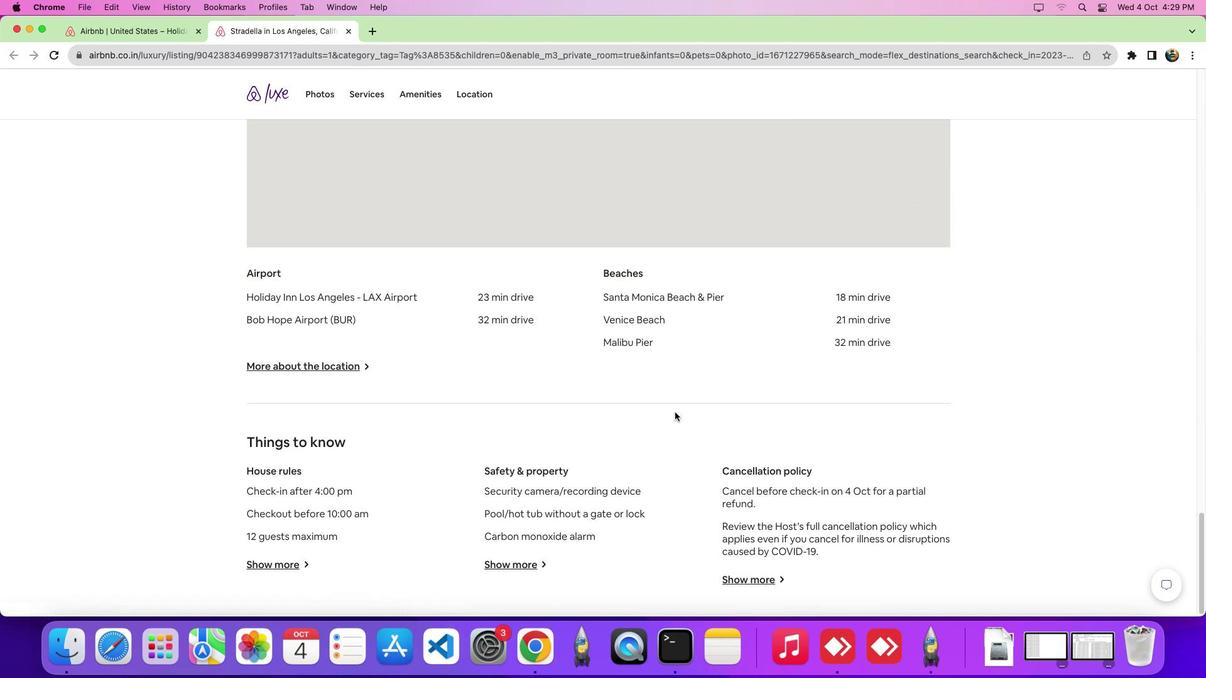 
Action: Mouse scrolled (675, 412) with delta (0, -3)
Screenshot: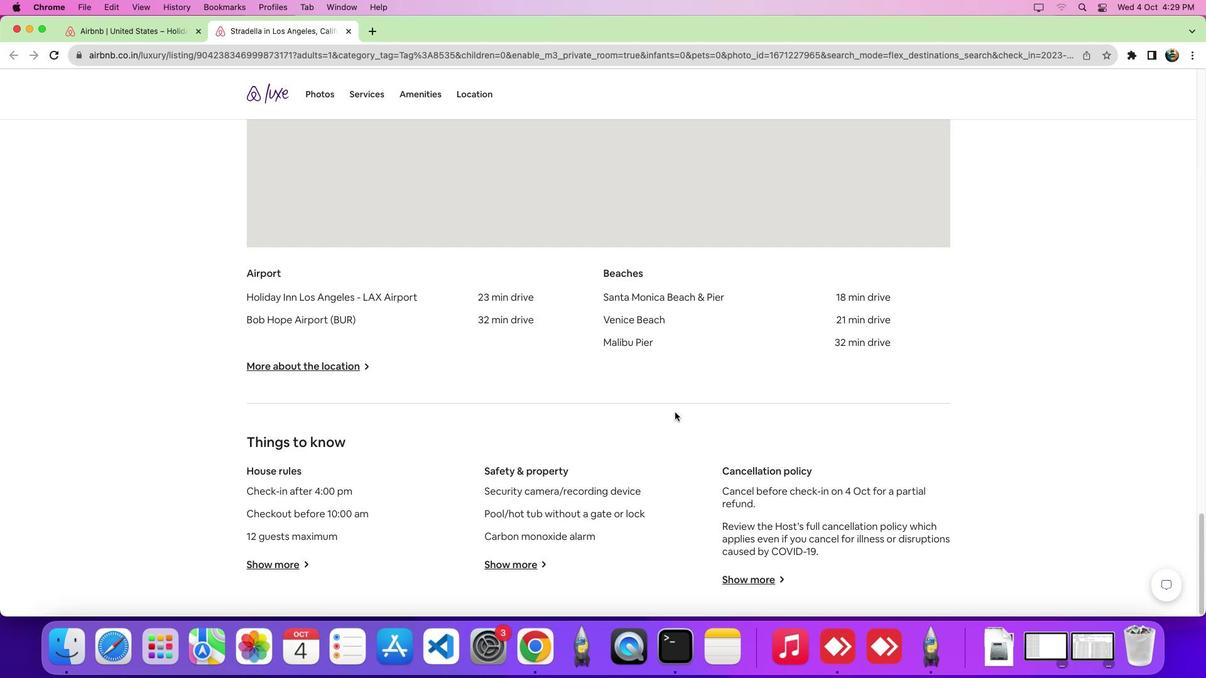 
Action: Mouse scrolled (675, 412) with delta (0, 0)
Screenshot: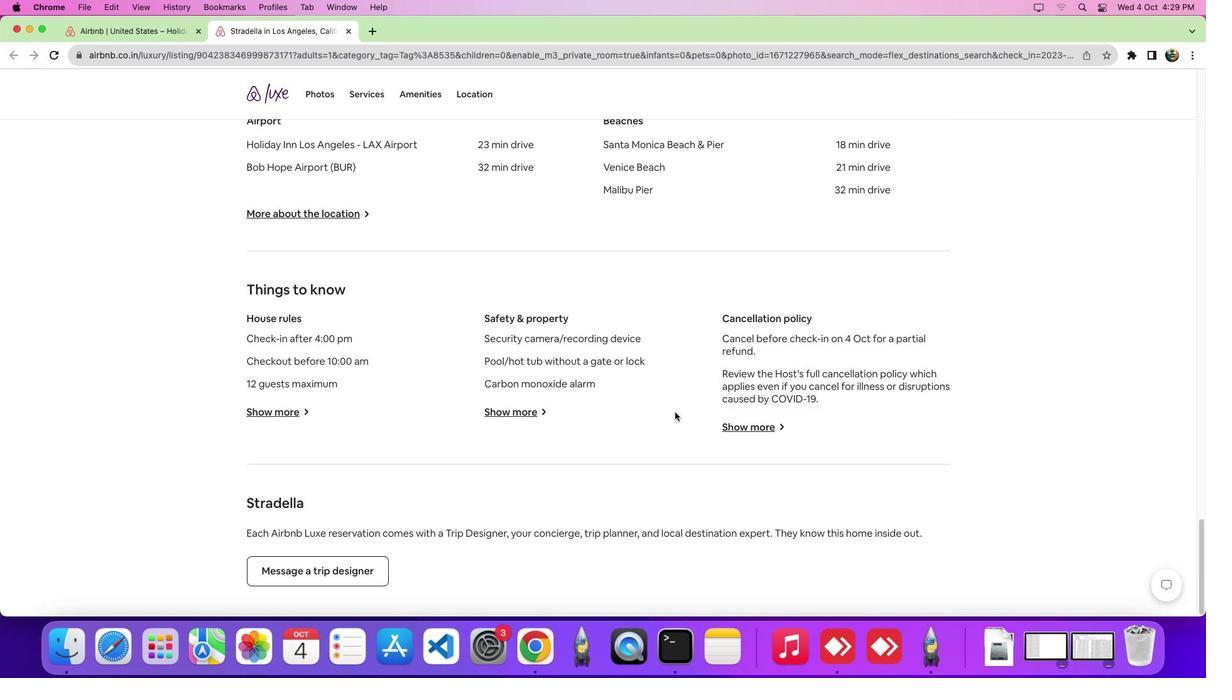 
Action: Mouse scrolled (675, 412) with delta (0, 0)
Screenshot: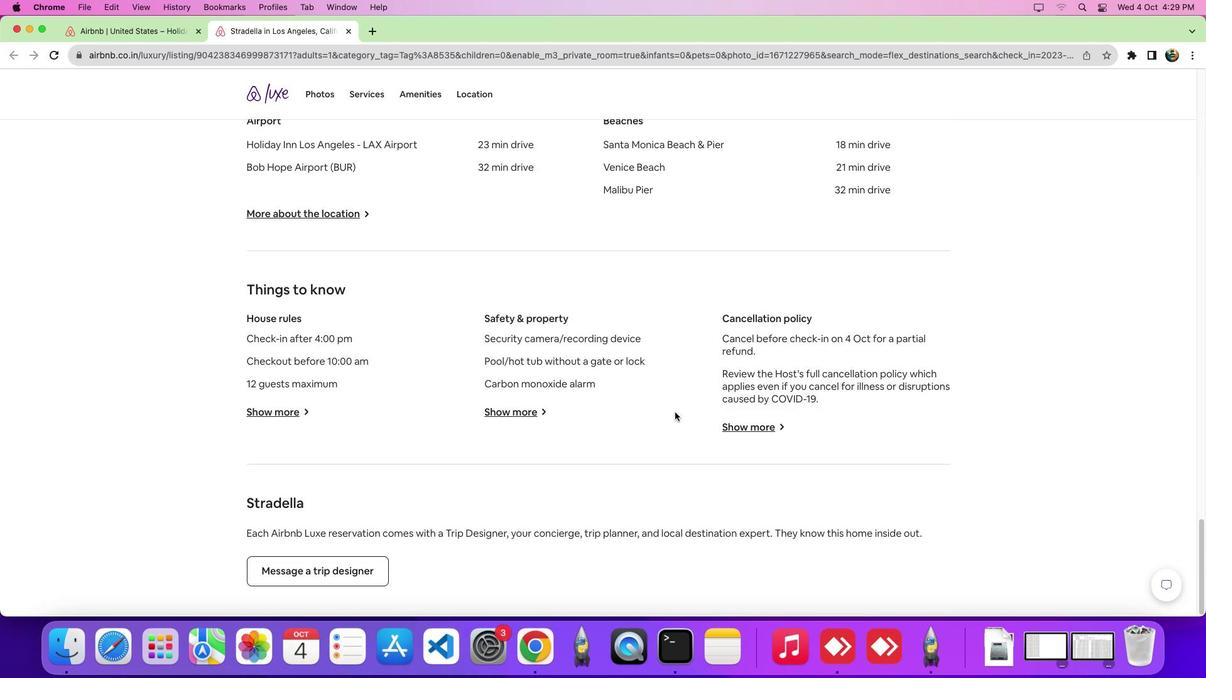 
Action: Mouse scrolled (675, 412) with delta (0, -5)
Screenshot: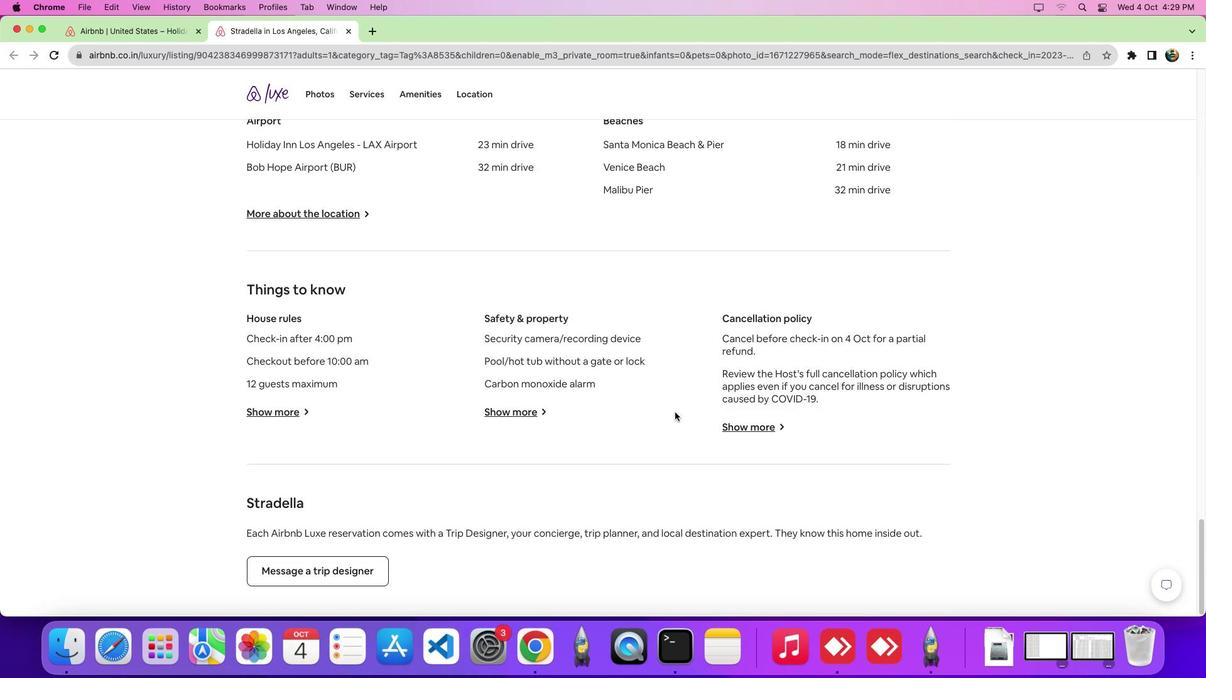 
Action: Mouse scrolled (675, 412) with delta (0, -7)
Screenshot: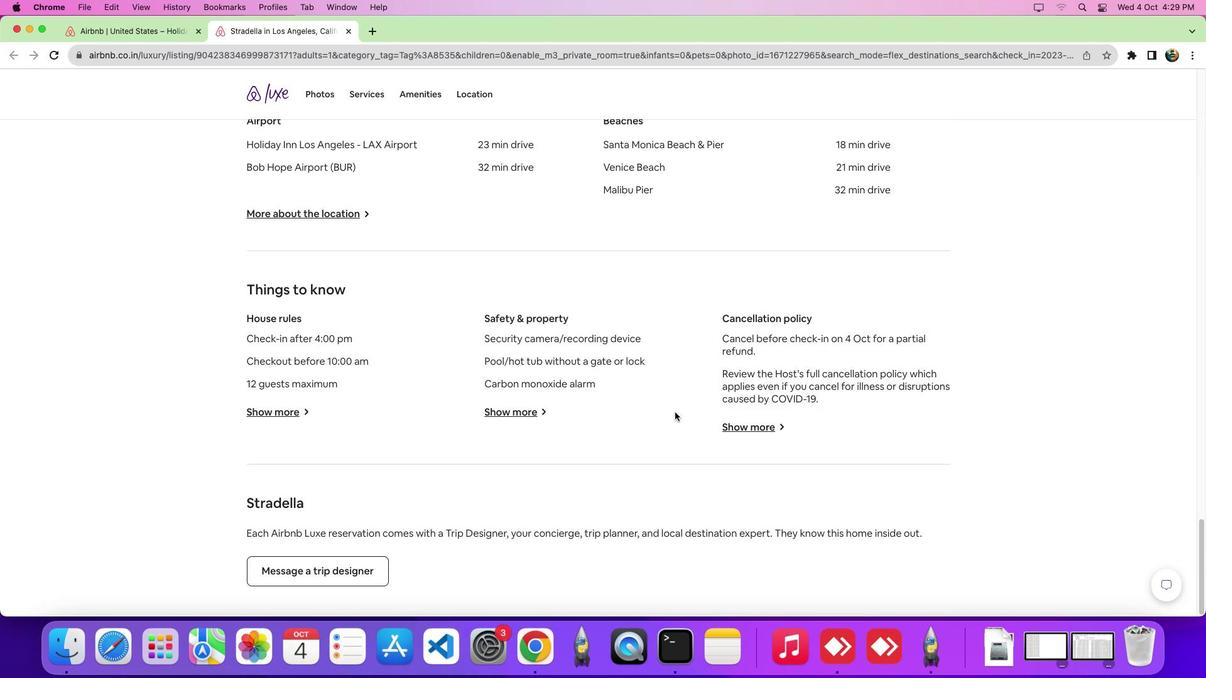 
Action: Mouse scrolled (675, 412) with delta (0, 0)
Screenshot: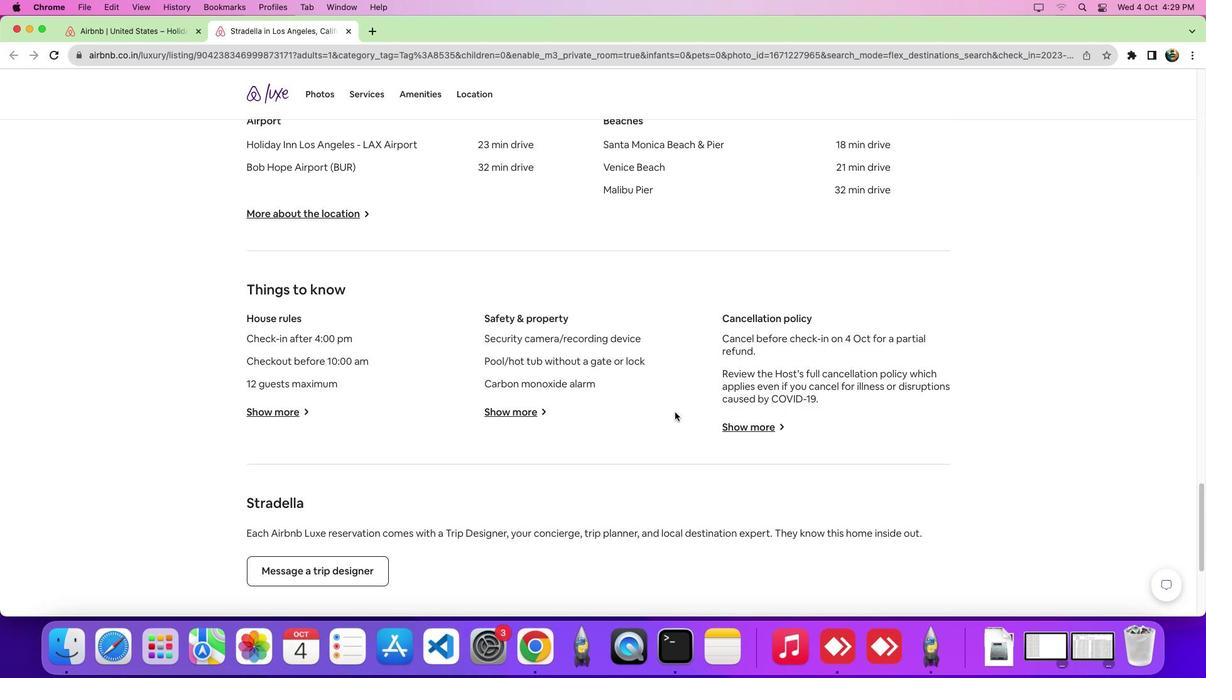 
Action: Mouse scrolled (675, 412) with delta (0, -1)
Screenshot: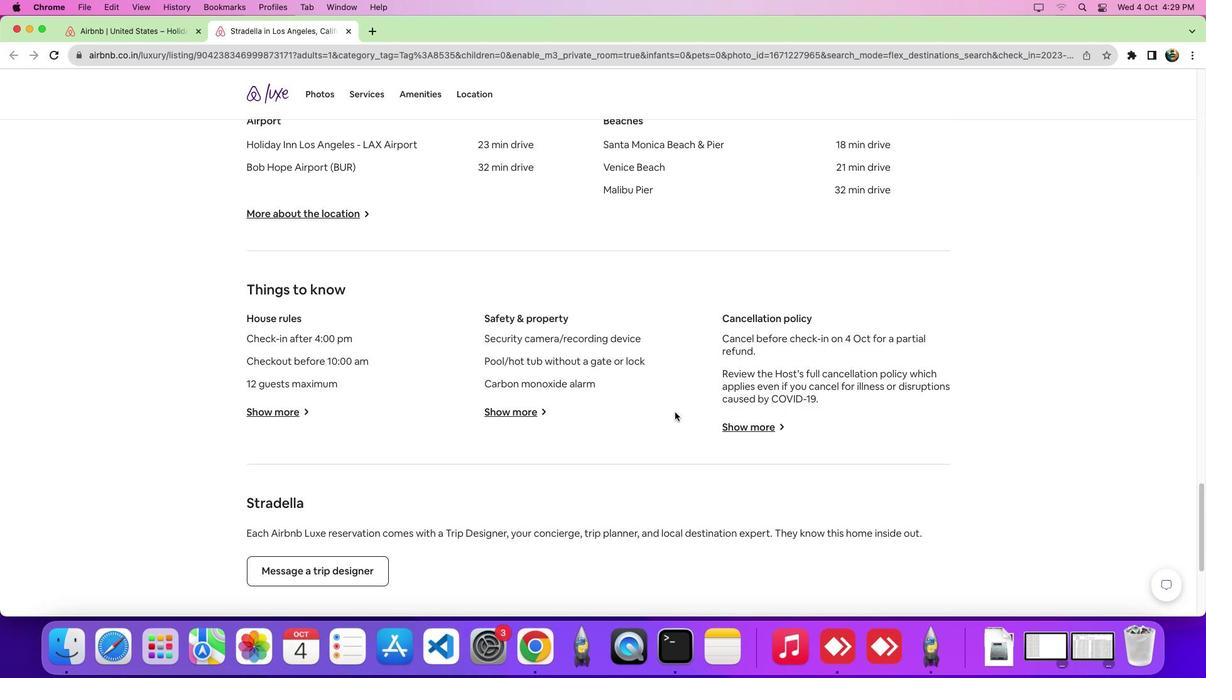 
Action: Mouse scrolled (675, 412) with delta (0, -5)
Screenshot: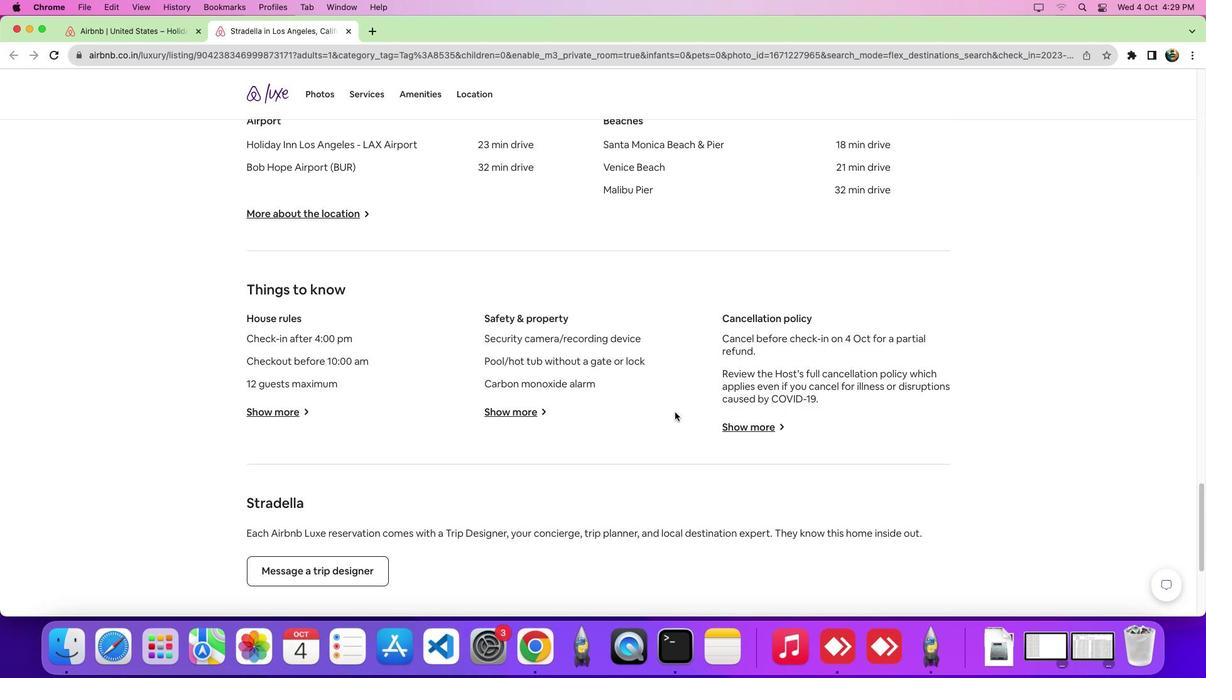 
Action: Mouse scrolled (675, 412) with delta (0, 0)
Screenshot: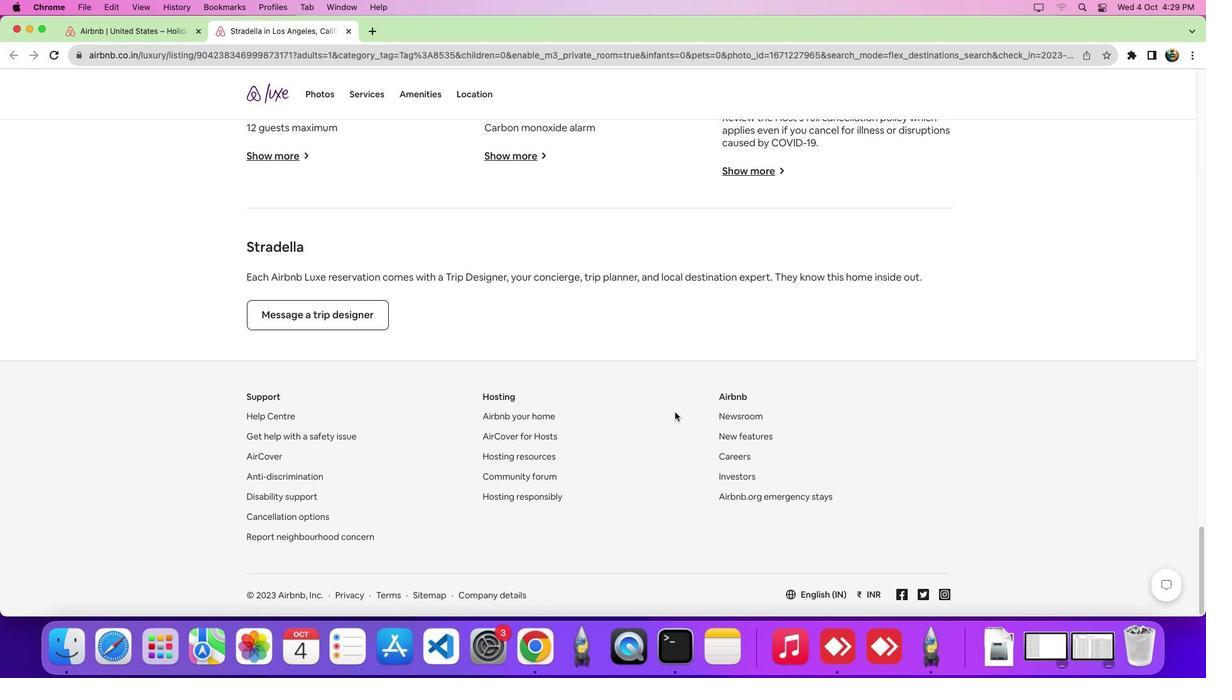
Action: Mouse scrolled (675, 412) with delta (0, -1)
Screenshot: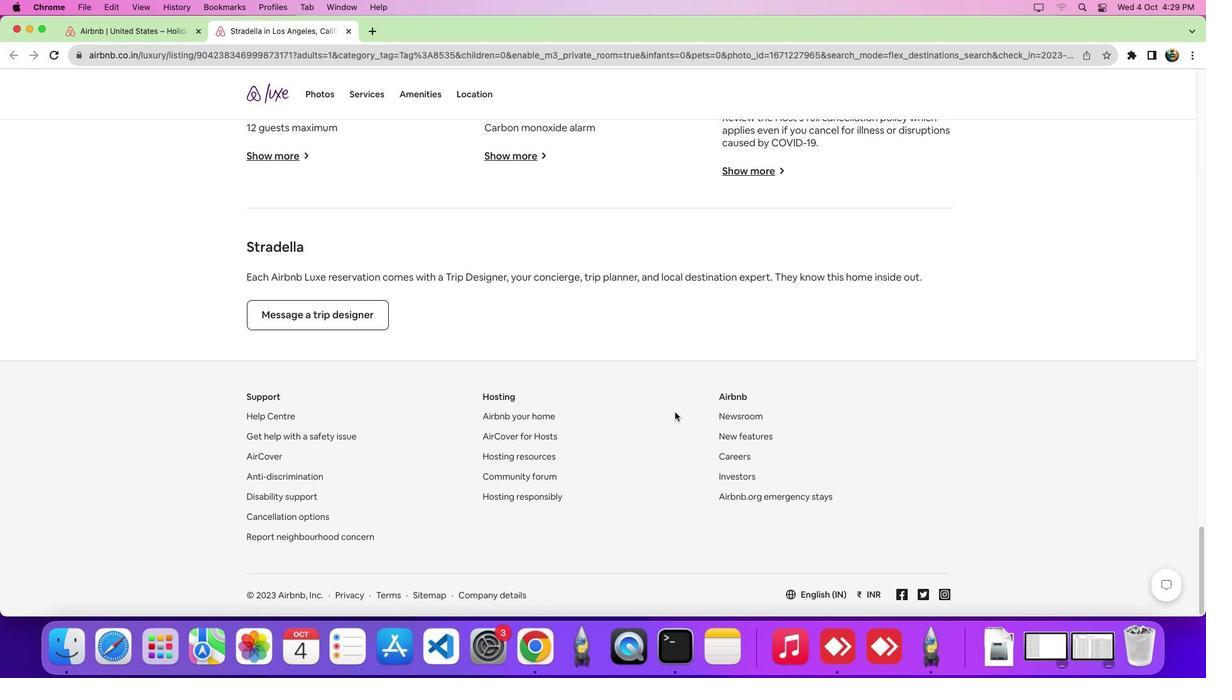 
Action: Mouse scrolled (675, 412) with delta (0, -5)
Screenshot: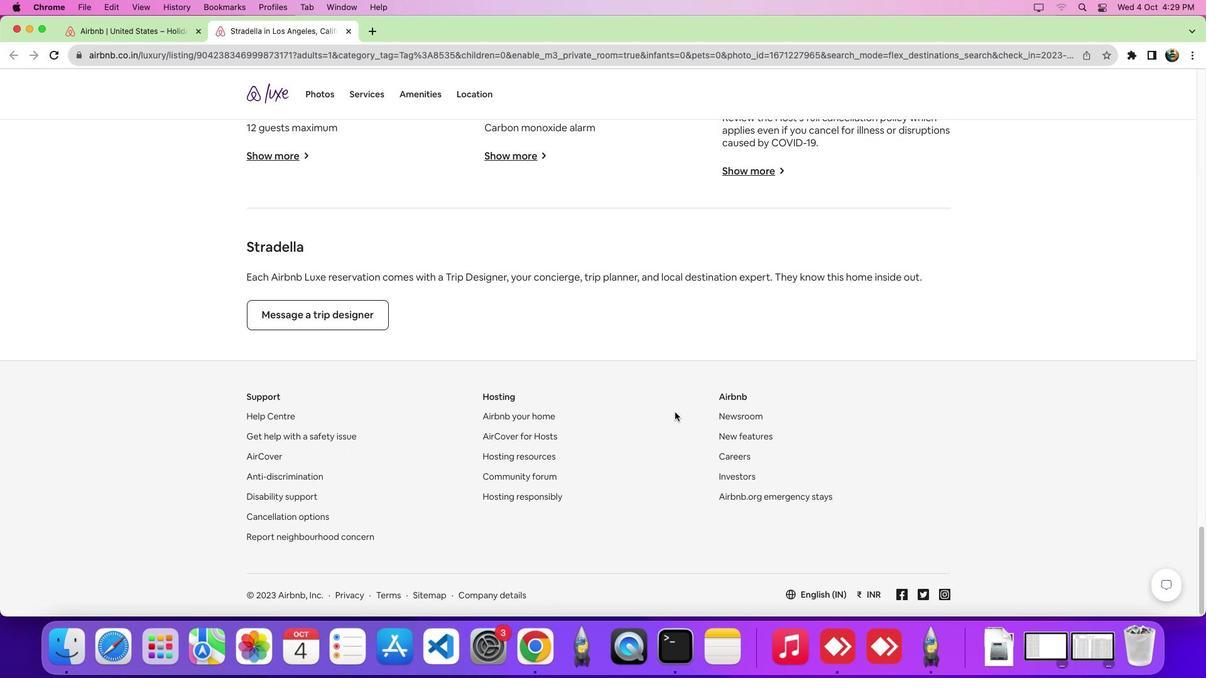 
Action: Mouse moved to (512, 151)
Screenshot: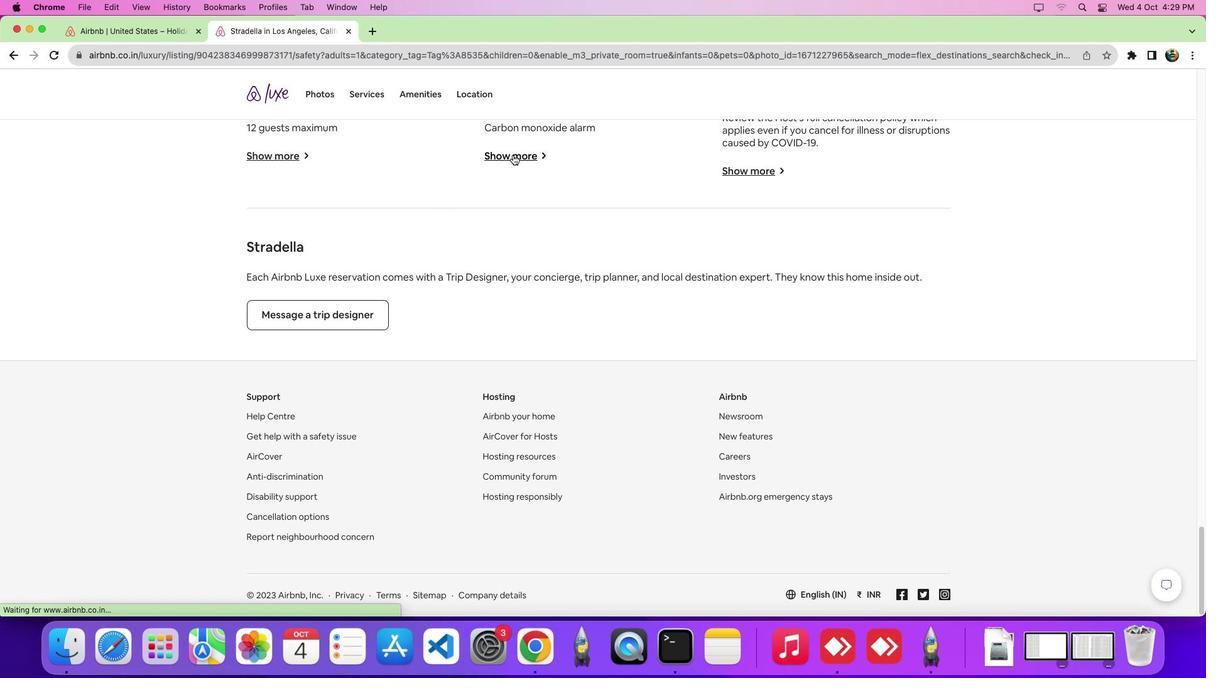 
Action: Mouse pressed left at (512, 151)
Screenshot: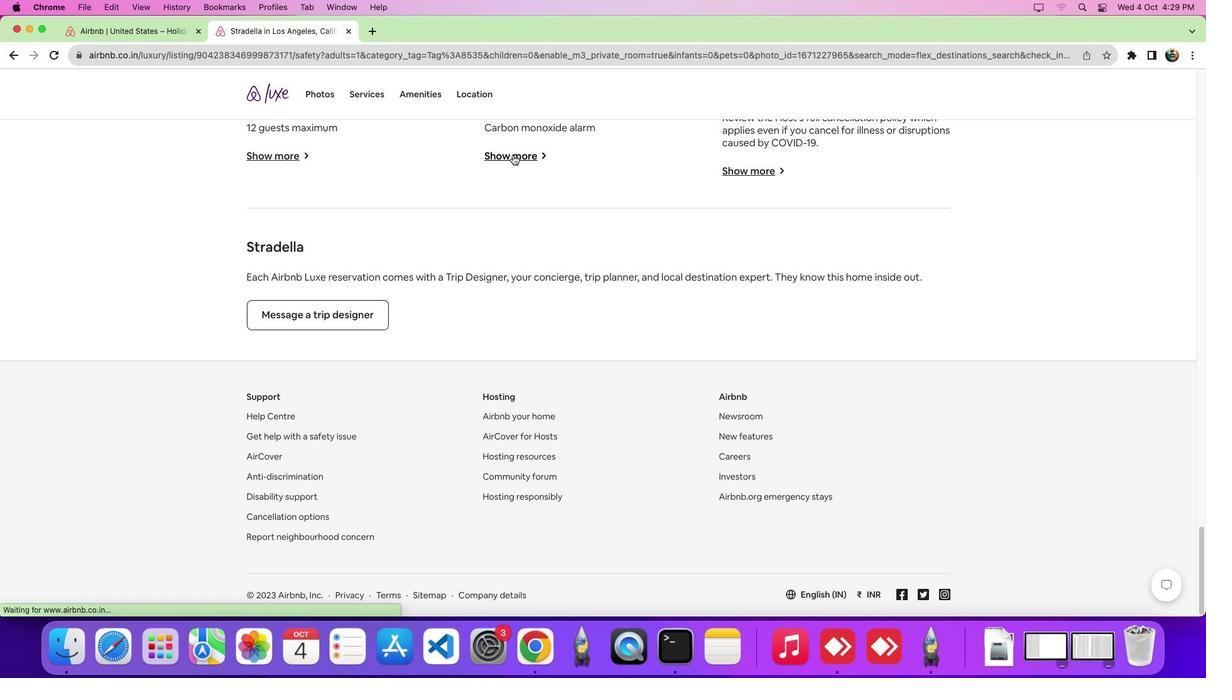 
Action: Mouse moved to (565, 380)
Screenshot: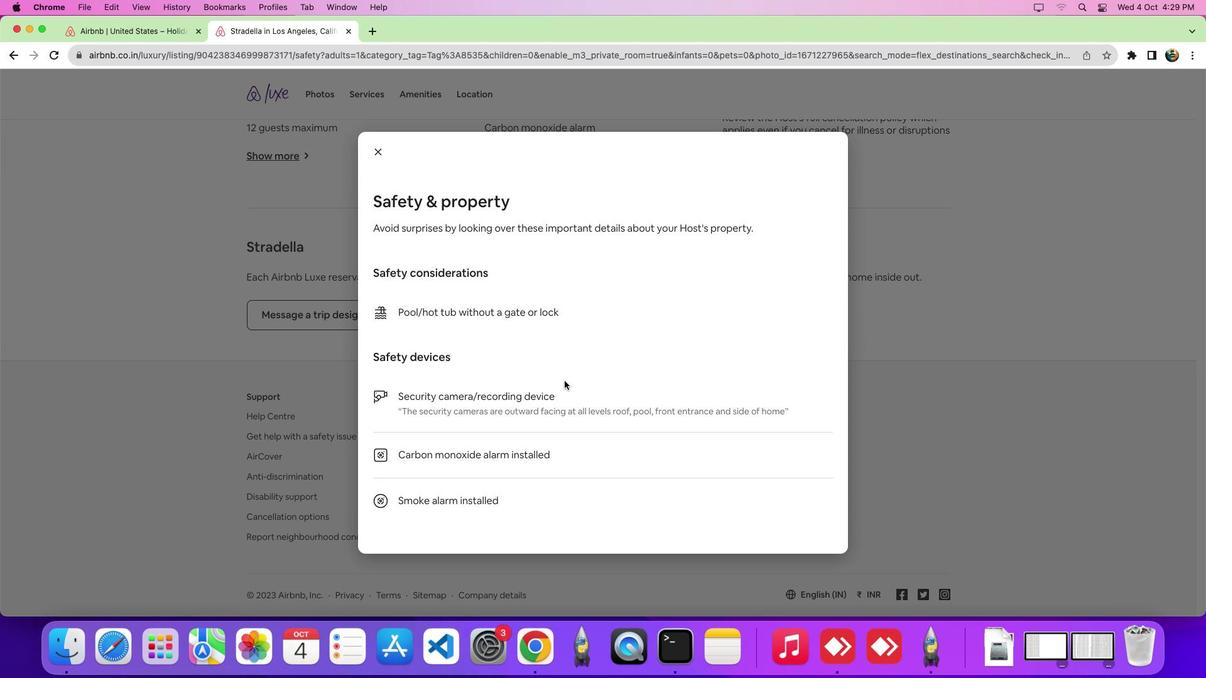 
Action: Mouse scrolled (565, 380) with delta (0, 0)
Screenshot: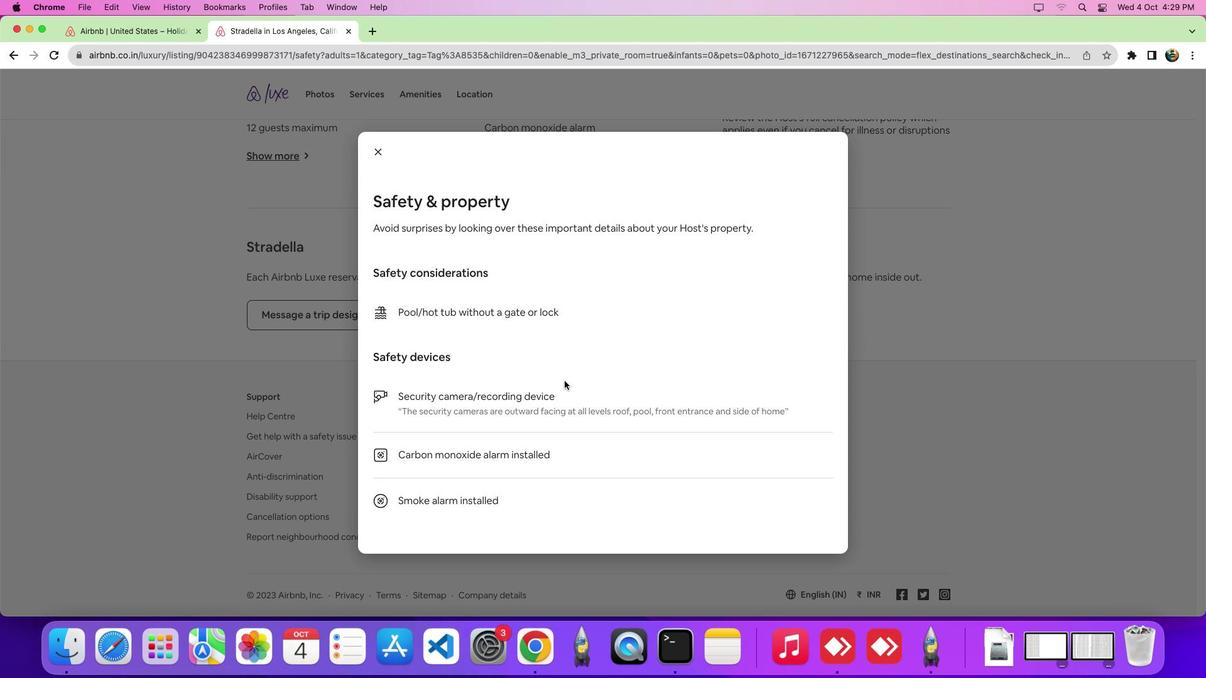 
Action: Mouse scrolled (565, 380) with delta (0, 0)
Screenshot: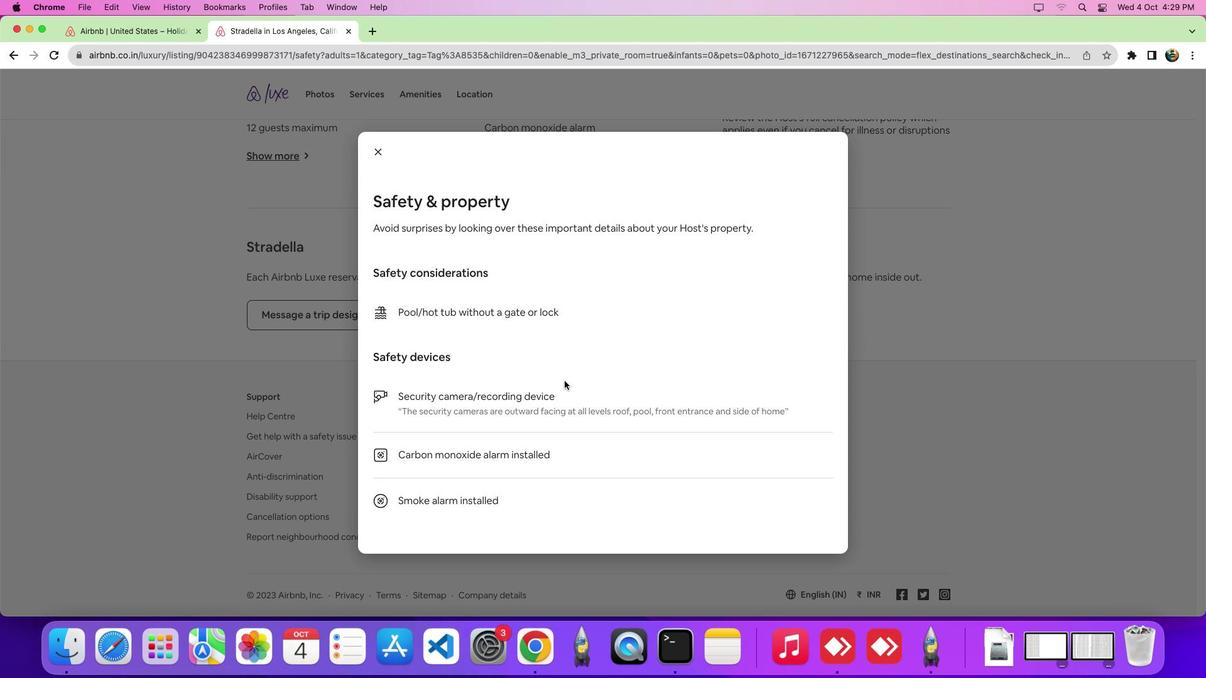 
Action: Mouse scrolled (565, 380) with delta (0, -5)
Screenshot: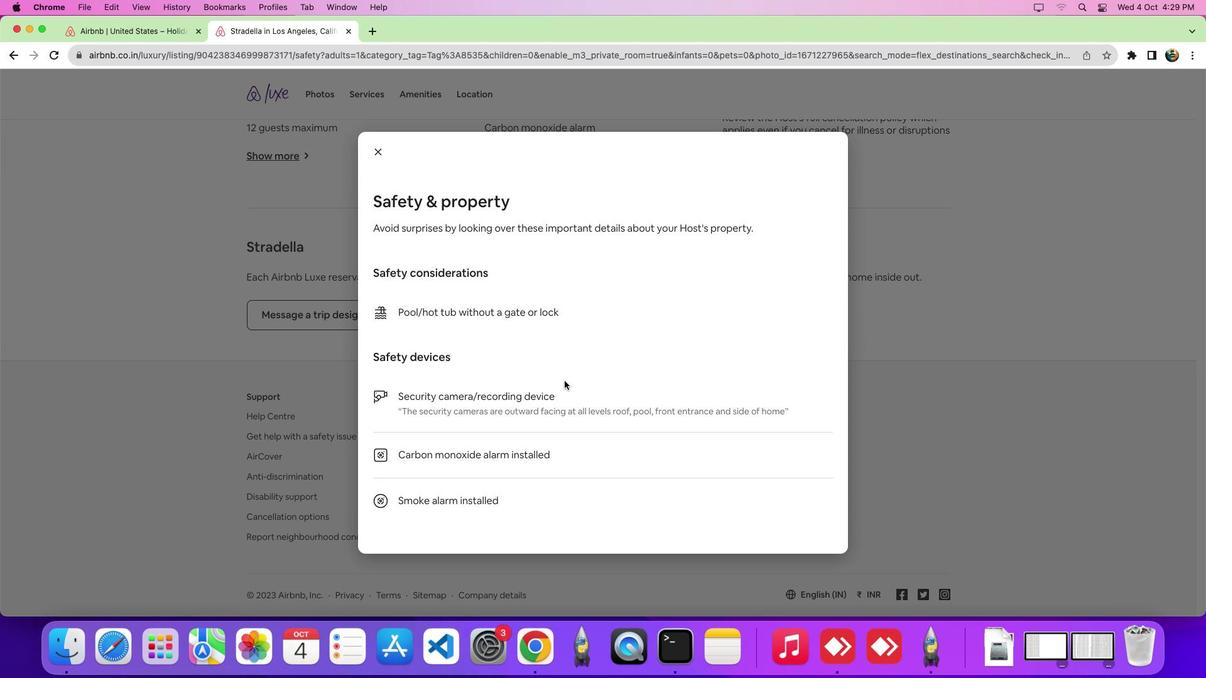 
Action: Mouse scrolled (565, 380) with delta (0, -6)
Screenshot: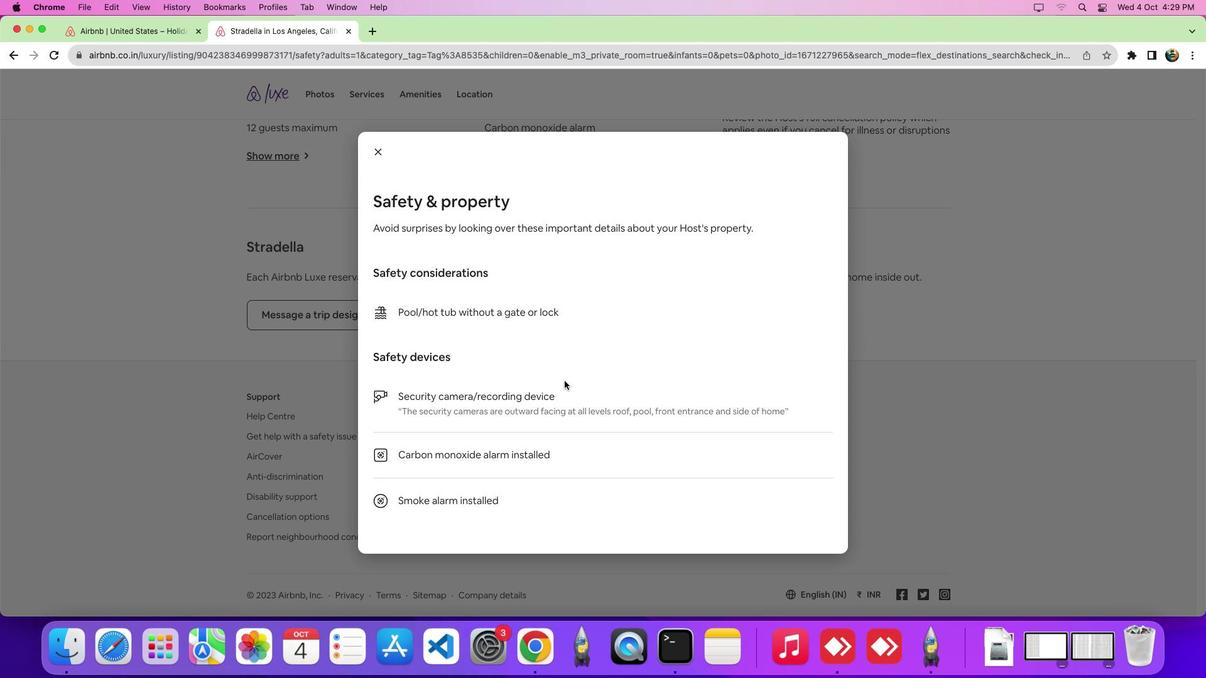 
Action: Mouse moved to (566, 382)
Screenshot: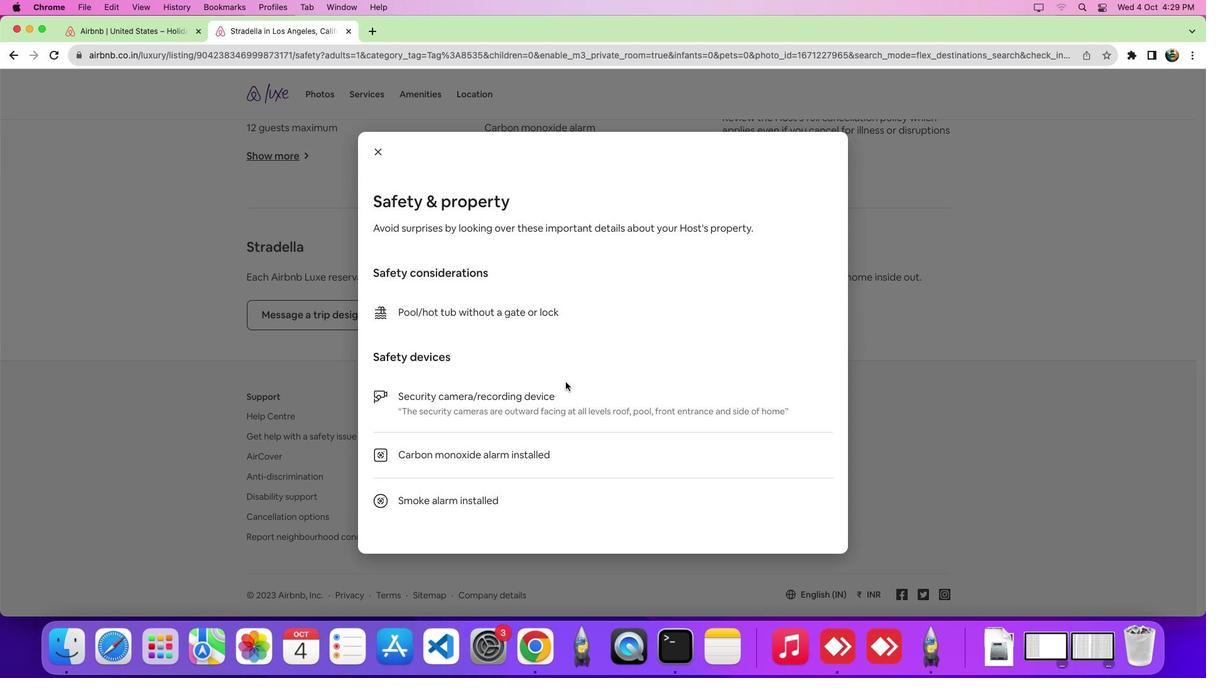 
